 Task: Add Sprouts Fettuccine Durum Wheat Pasta to the cart.
Action: Mouse moved to (15, 60)
Screenshot: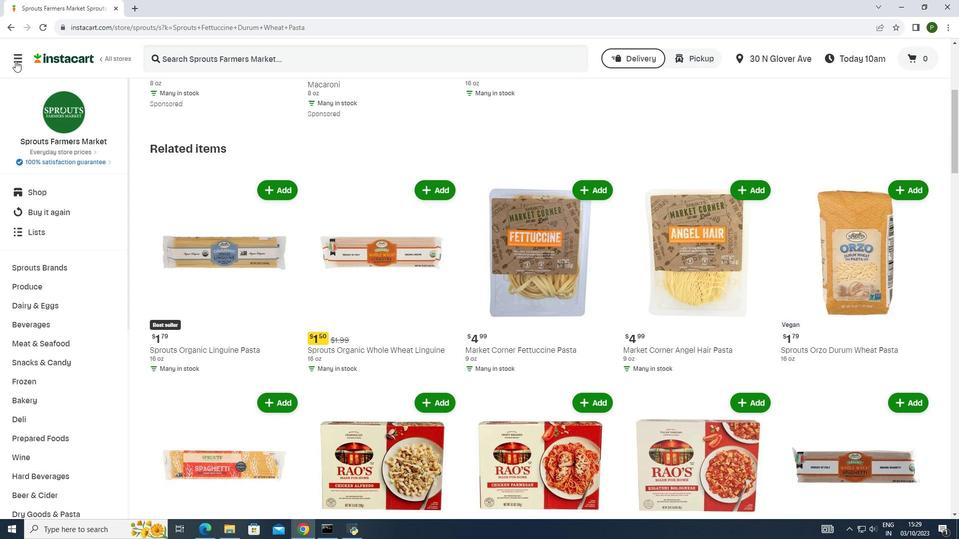 
Action: Mouse pressed left at (15, 60)
Screenshot: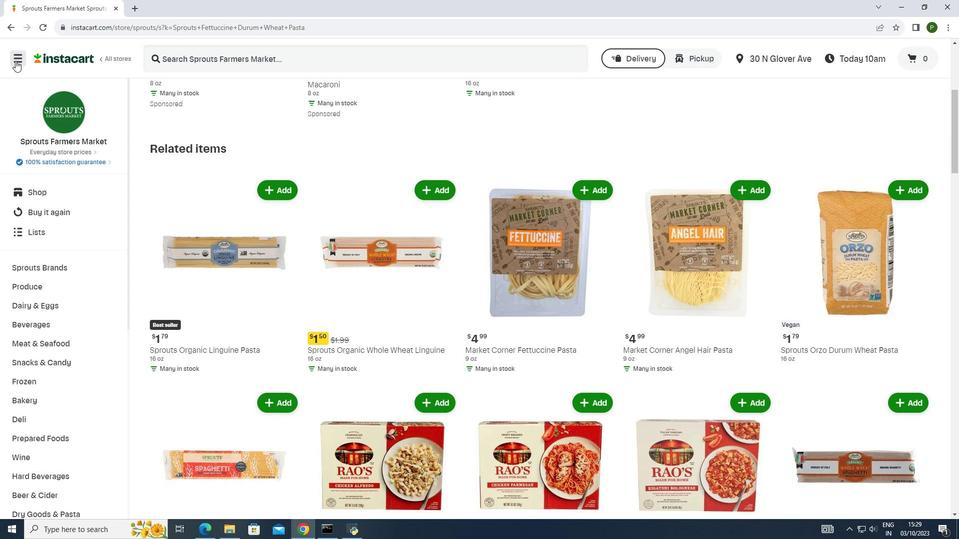
Action: Mouse moved to (33, 258)
Screenshot: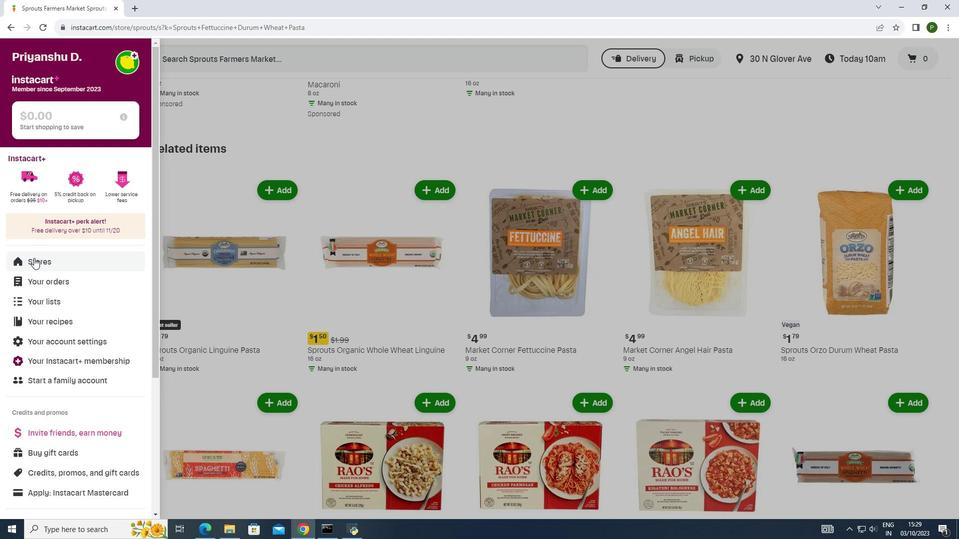 
Action: Mouse pressed left at (33, 258)
Screenshot: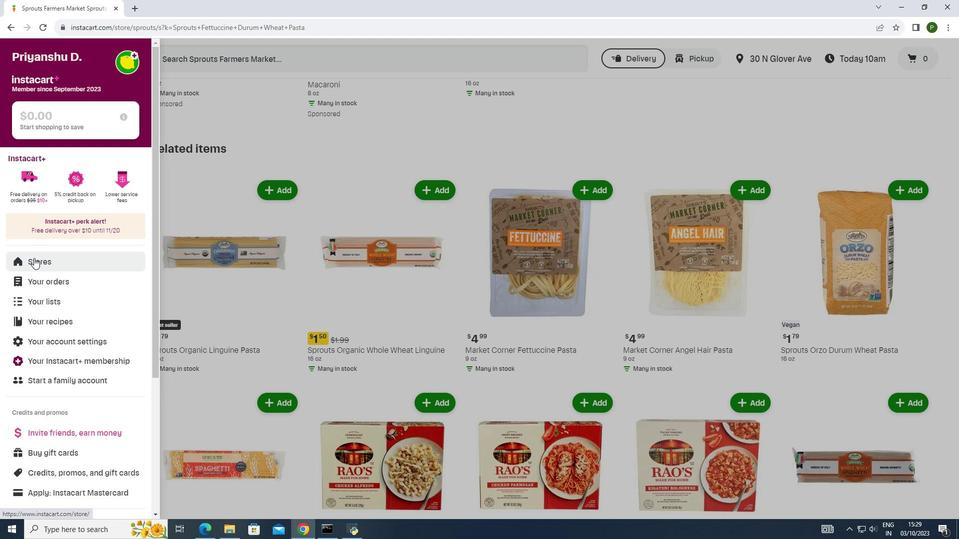 
Action: Mouse moved to (217, 101)
Screenshot: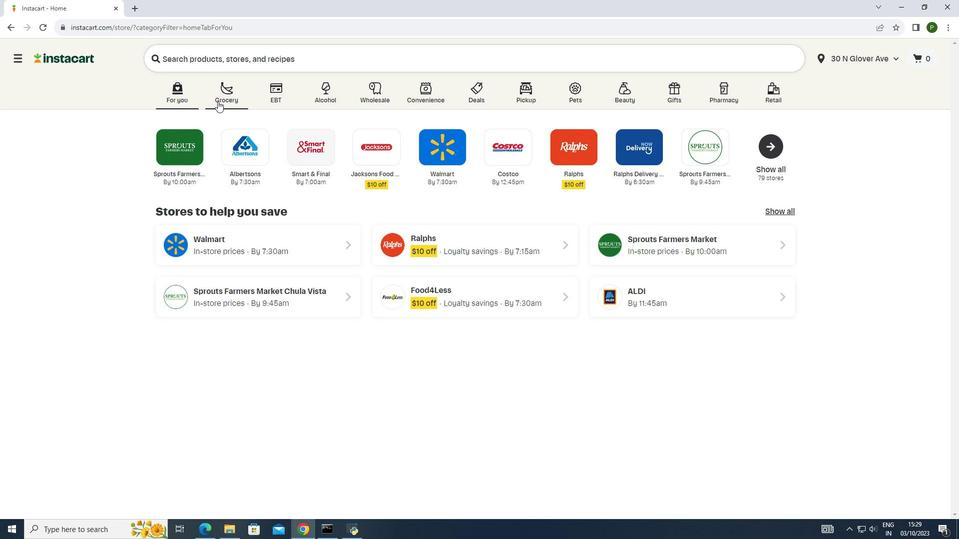 
Action: Mouse pressed left at (217, 101)
Screenshot: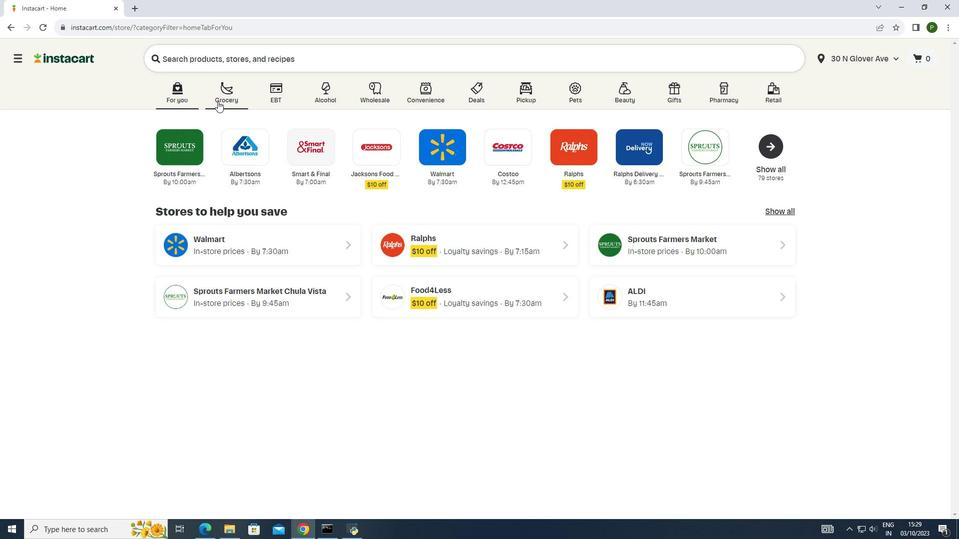 
Action: Mouse moved to (507, 154)
Screenshot: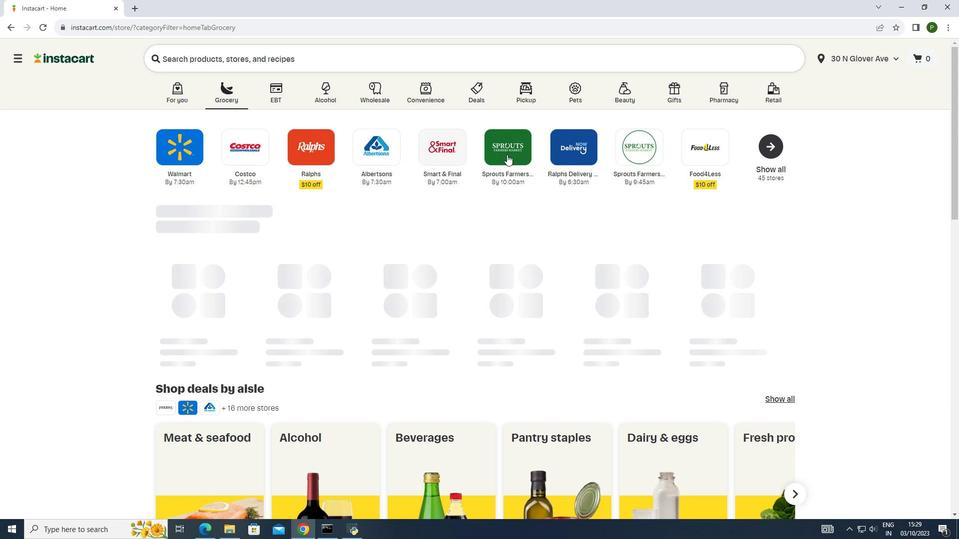 
Action: Mouse pressed left at (507, 154)
Screenshot: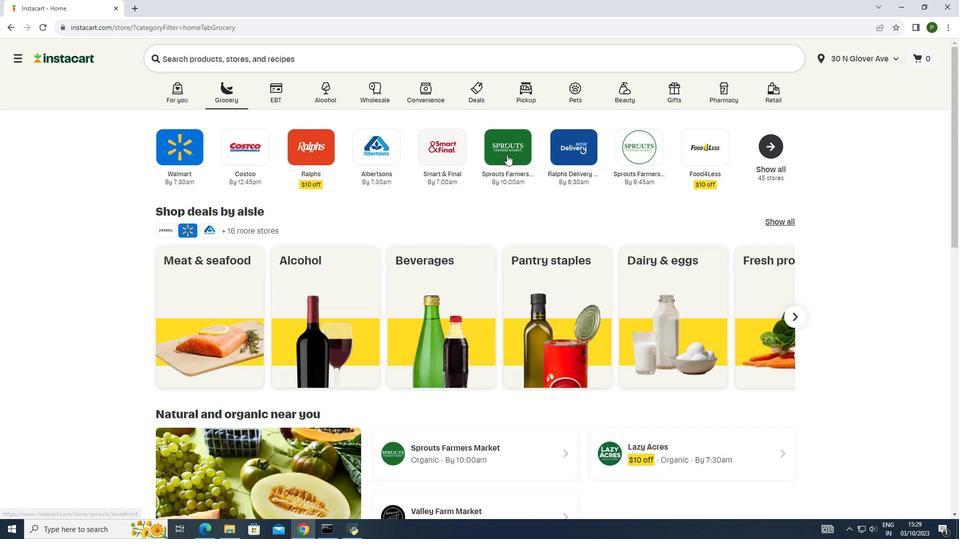 
Action: Mouse moved to (62, 270)
Screenshot: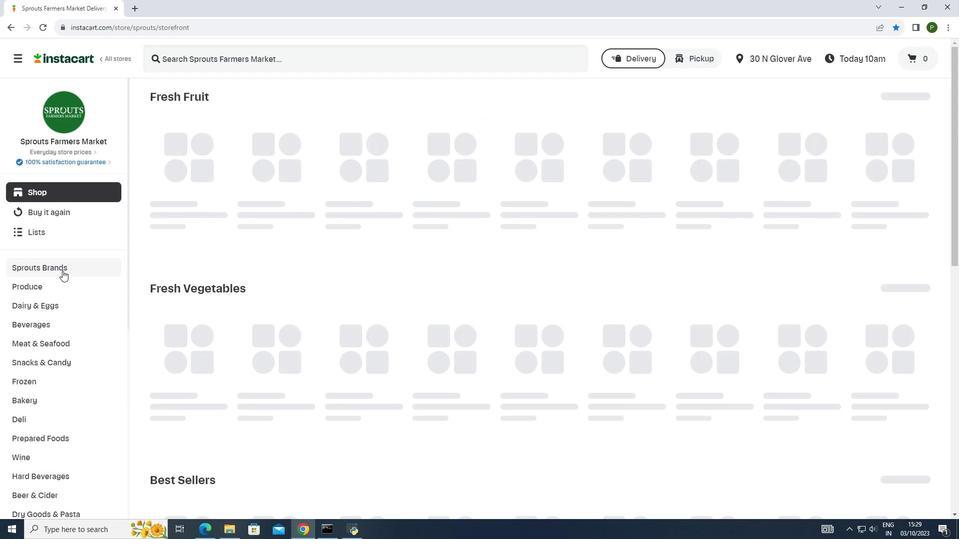 
Action: Mouse pressed left at (62, 270)
Screenshot: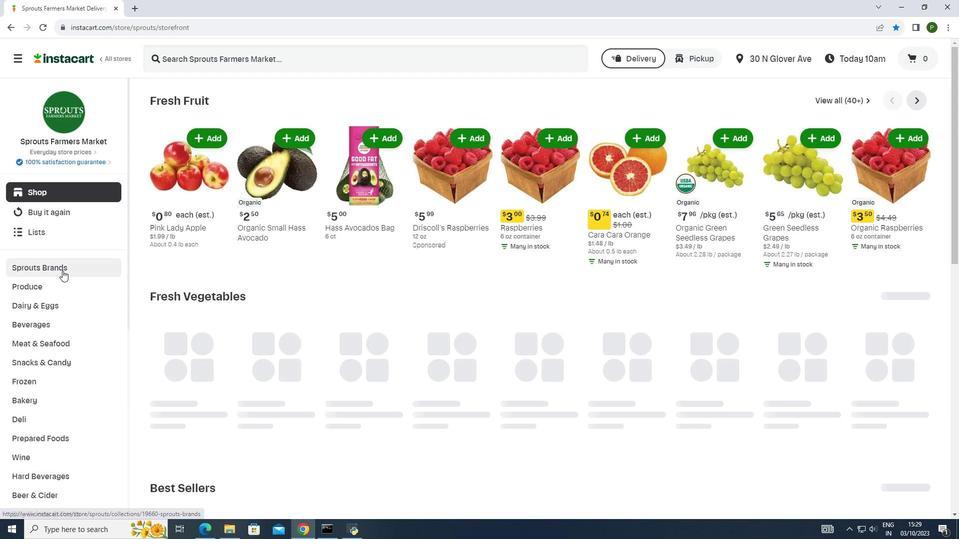
Action: Mouse moved to (53, 349)
Screenshot: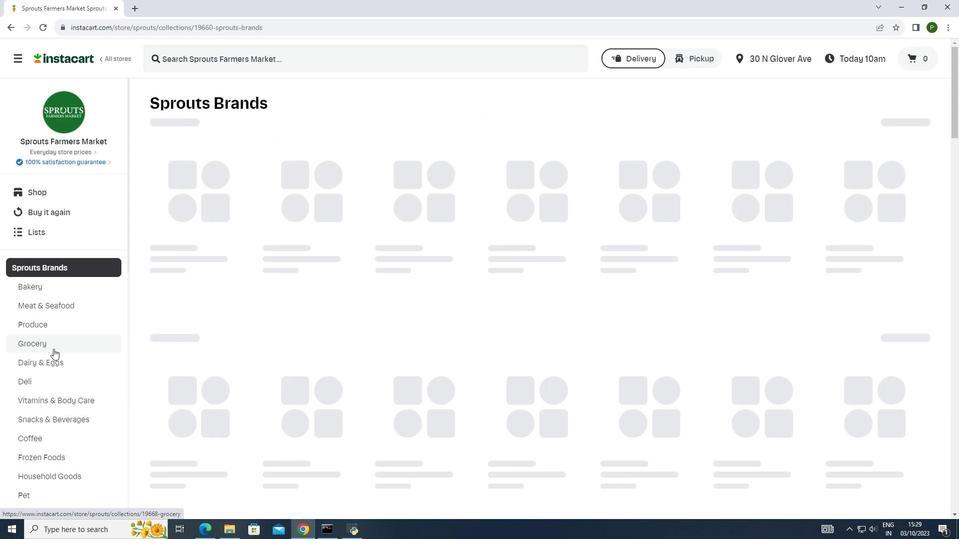 
Action: Mouse pressed left at (53, 349)
Screenshot: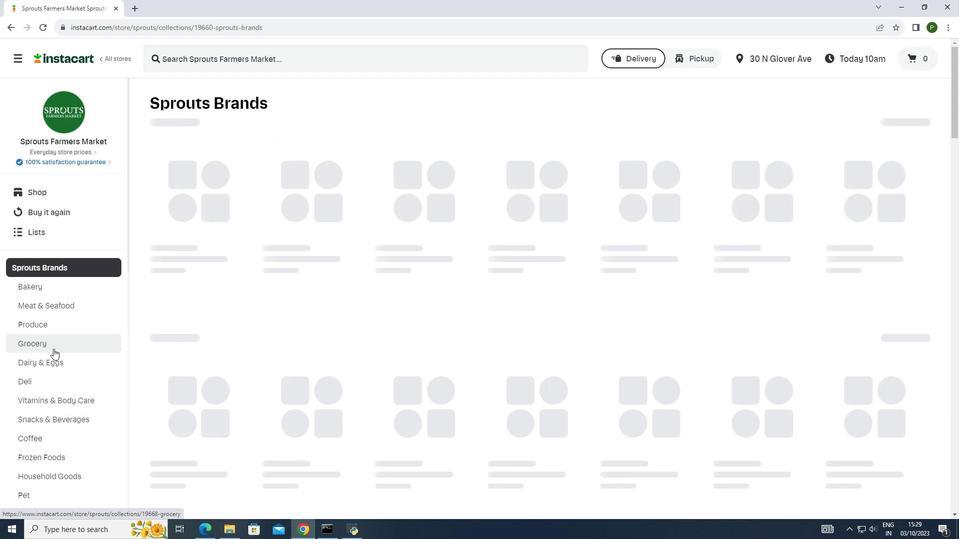 
Action: Mouse moved to (295, 230)
Screenshot: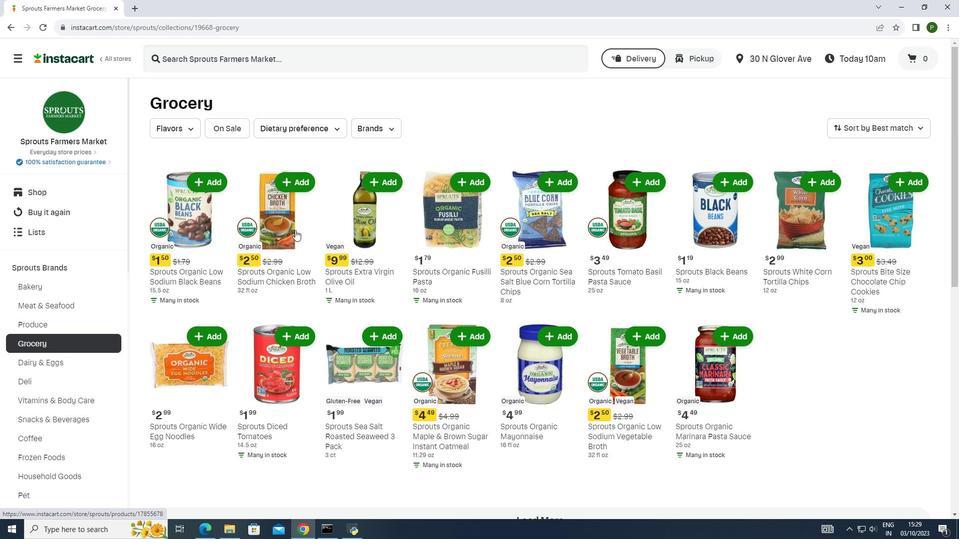 
Action: Mouse scrolled (295, 229) with delta (0, 0)
Screenshot: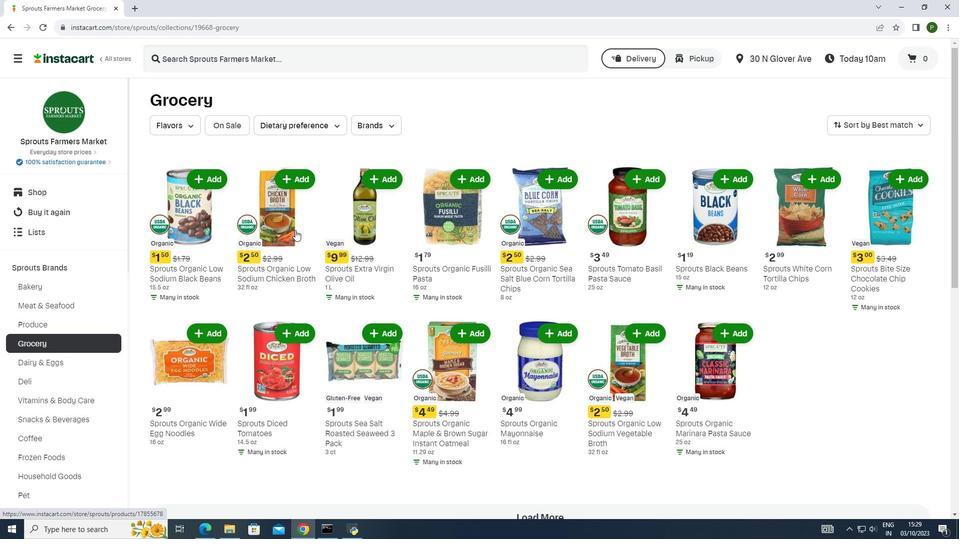 
Action: Mouse moved to (295, 230)
Screenshot: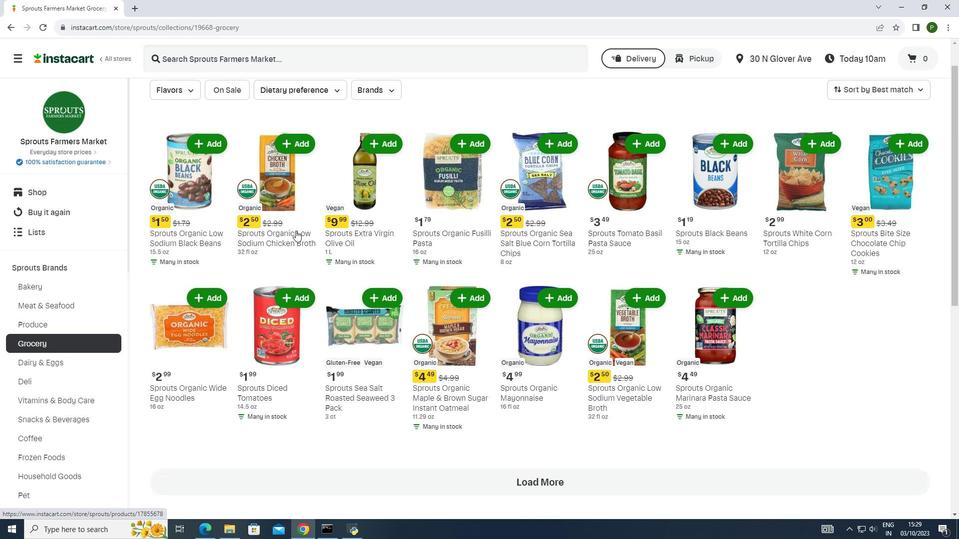 
Action: Mouse scrolled (295, 230) with delta (0, 0)
Screenshot: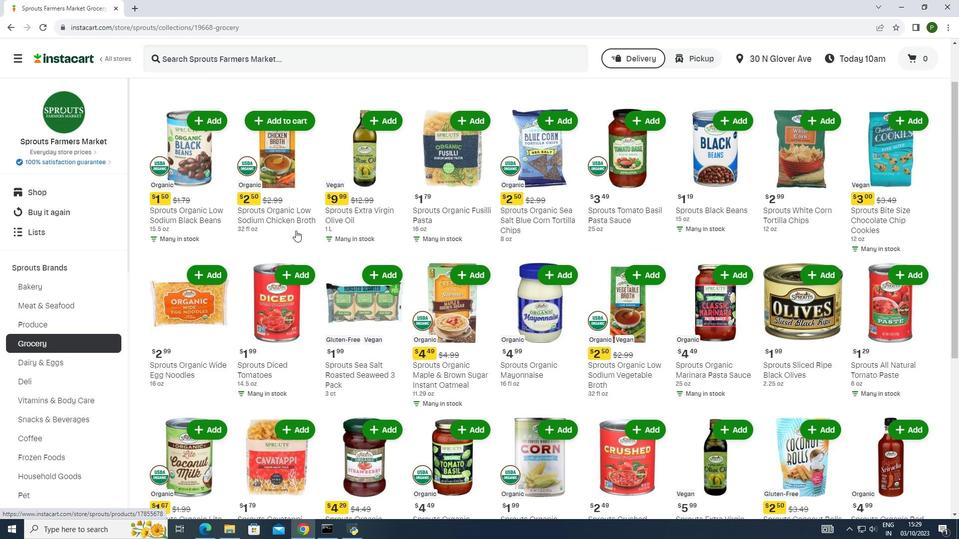 
Action: Mouse moved to (295, 232)
Screenshot: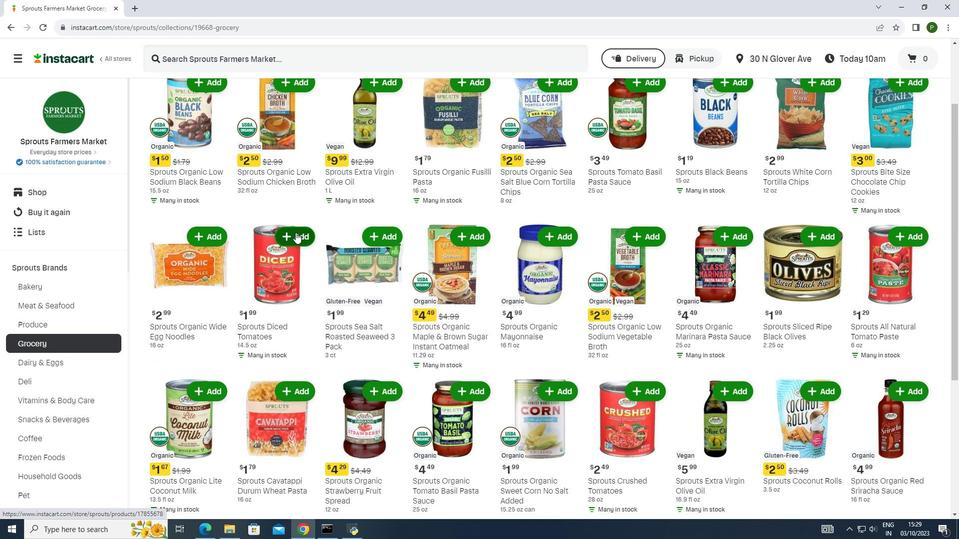 
Action: Mouse scrolled (295, 232) with delta (0, 0)
Screenshot: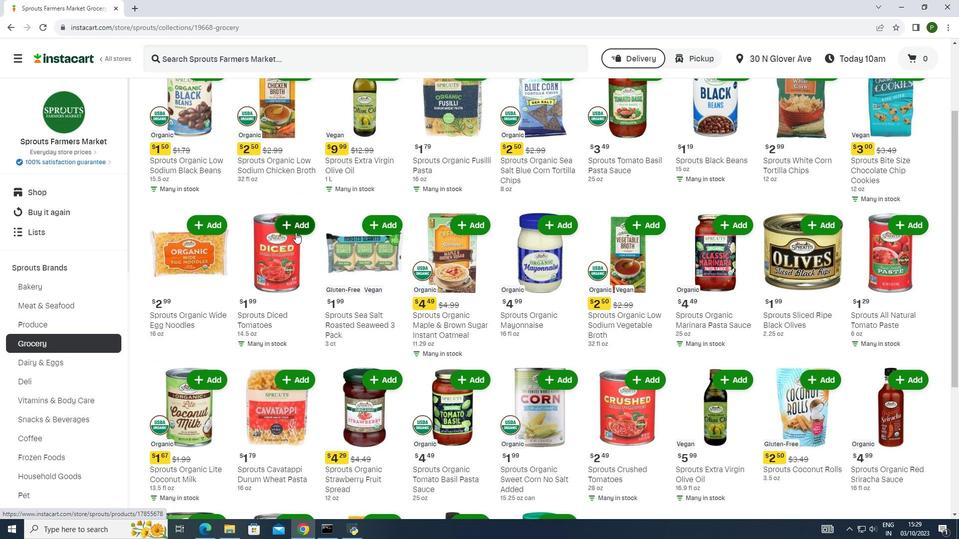 
Action: Mouse scrolled (295, 232) with delta (0, 0)
Screenshot: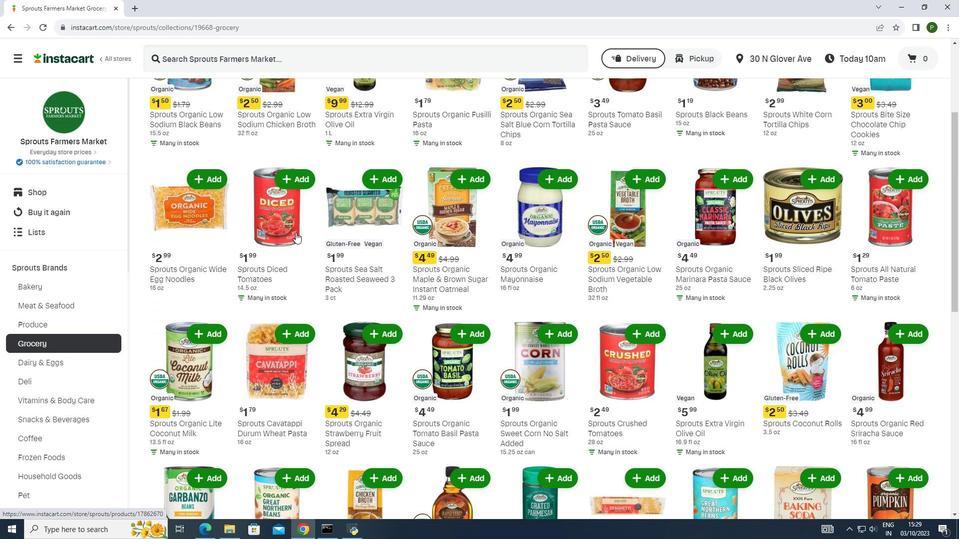 
Action: Mouse scrolled (295, 232) with delta (0, 0)
Screenshot: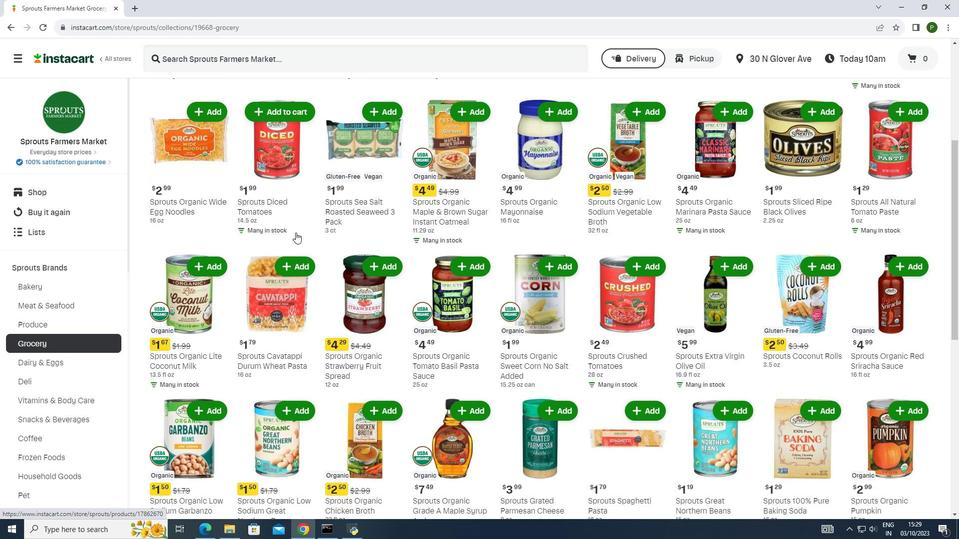 
Action: Mouse scrolled (295, 232) with delta (0, 0)
Screenshot: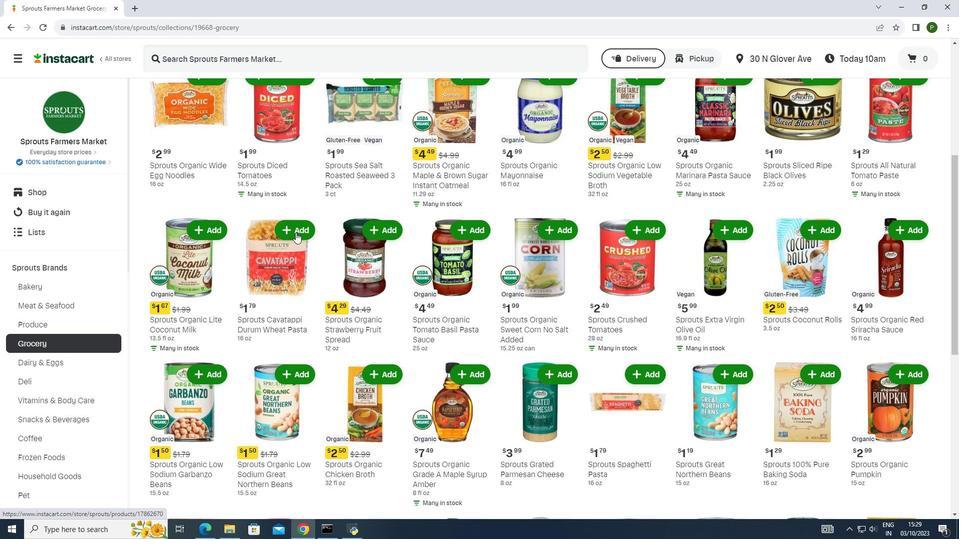 
Action: Mouse scrolled (295, 232) with delta (0, 0)
Screenshot: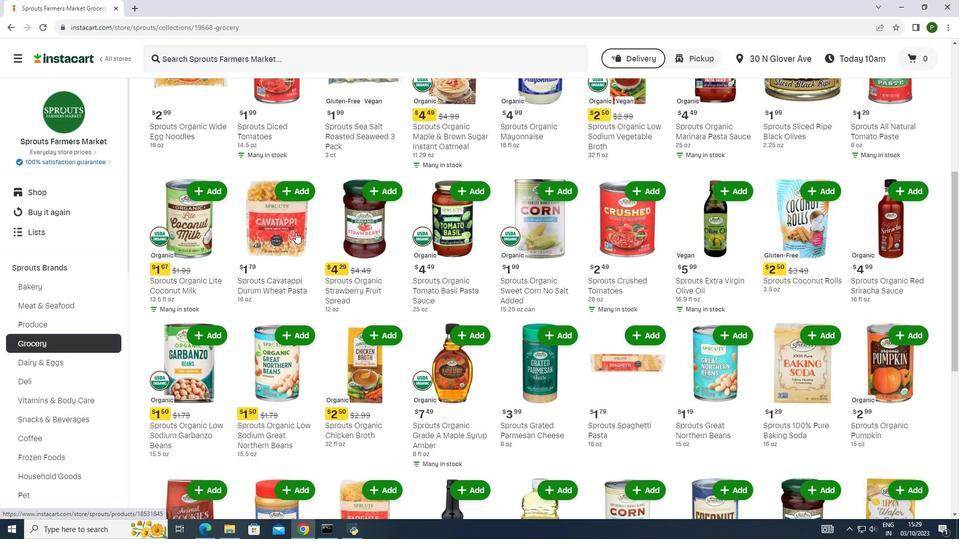 
Action: Mouse scrolled (295, 232) with delta (0, 0)
Screenshot: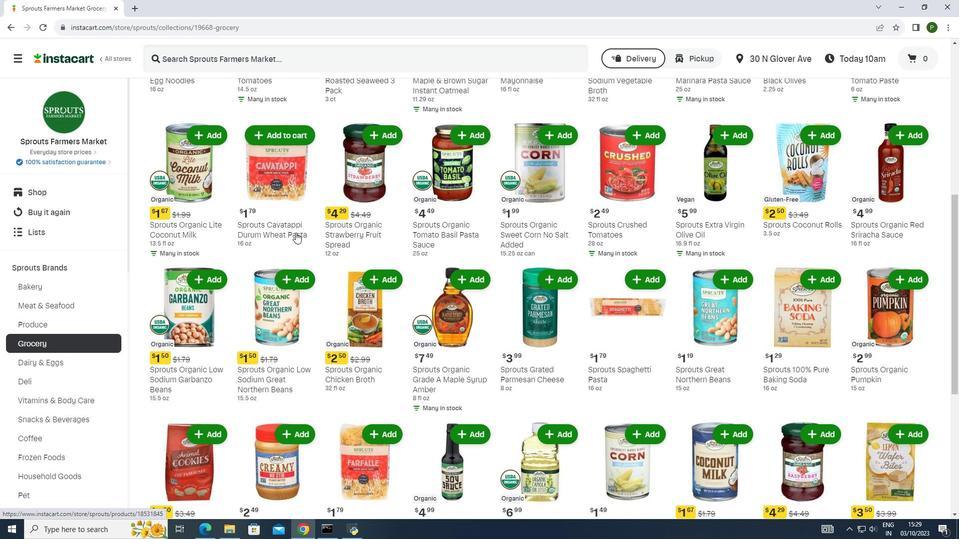 
Action: Mouse scrolled (295, 232) with delta (0, 0)
Screenshot: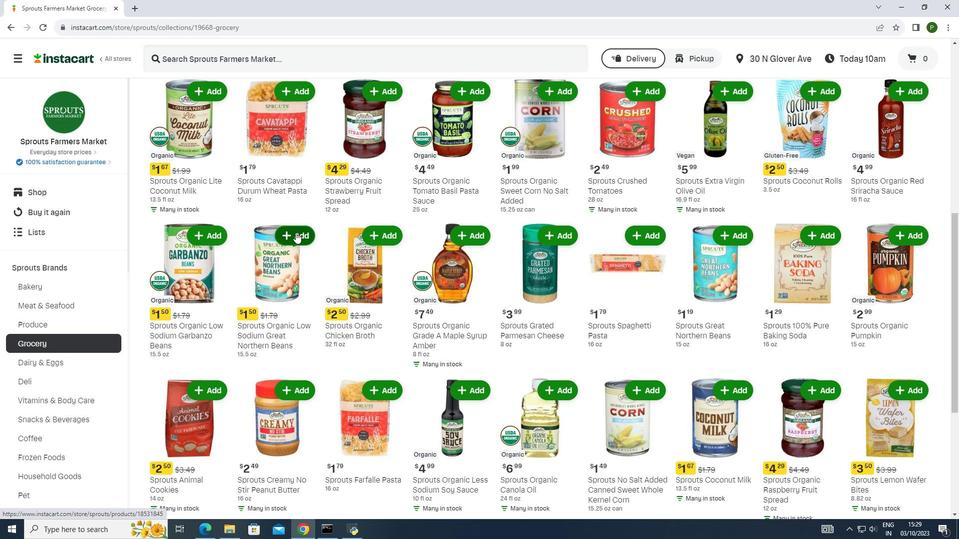 
Action: Mouse scrolled (295, 232) with delta (0, 0)
Screenshot: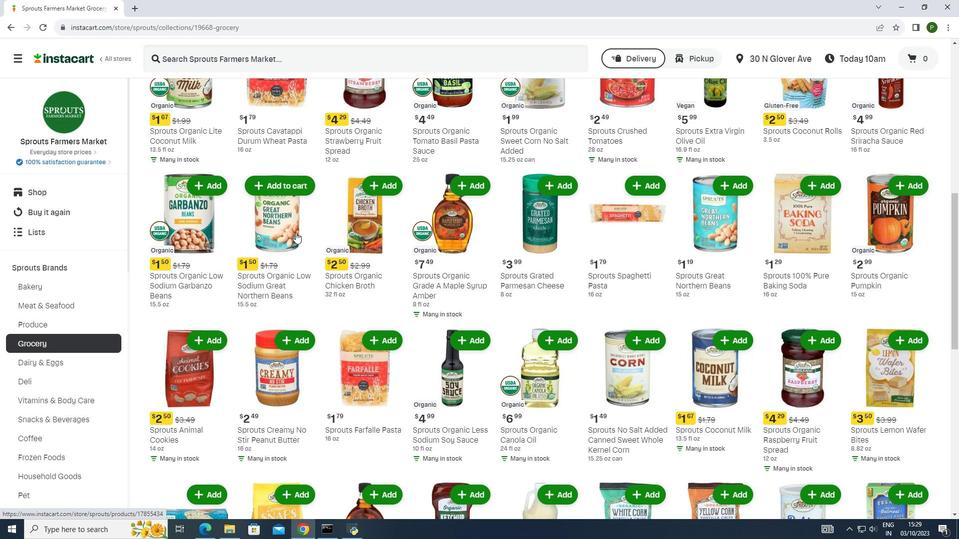 
Action: Mouse scrolled (295, 232) with delta (0, 0)
Screenshot: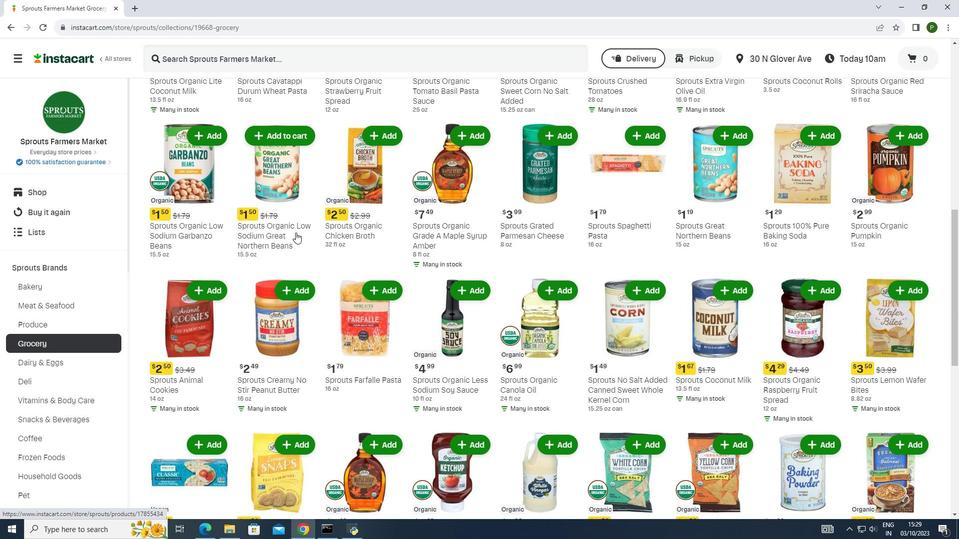 
Action: Mouse scrolled (295, 232) with delta (0, 0)
Screenshot: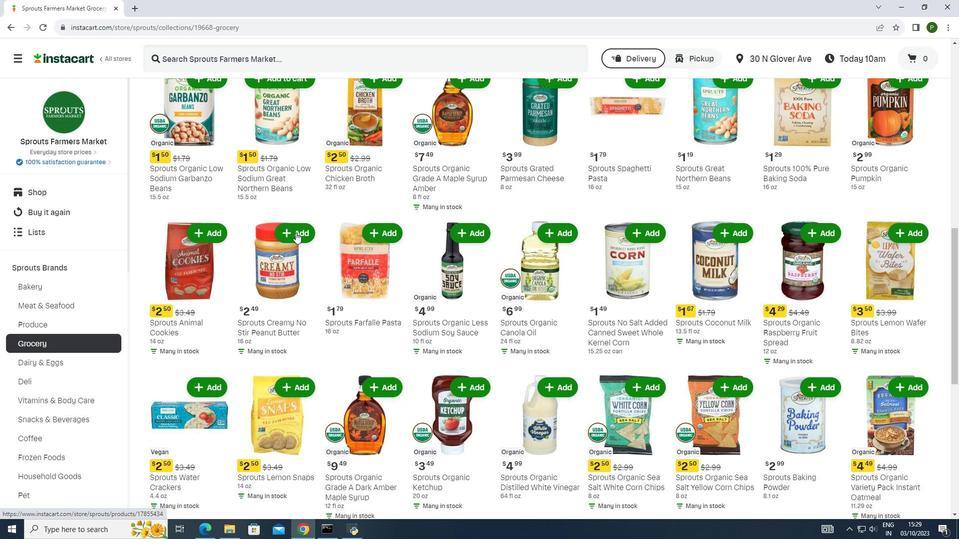 
Action: Mouse scrolled (295, 232) with delta (0, 0)
Screenshot: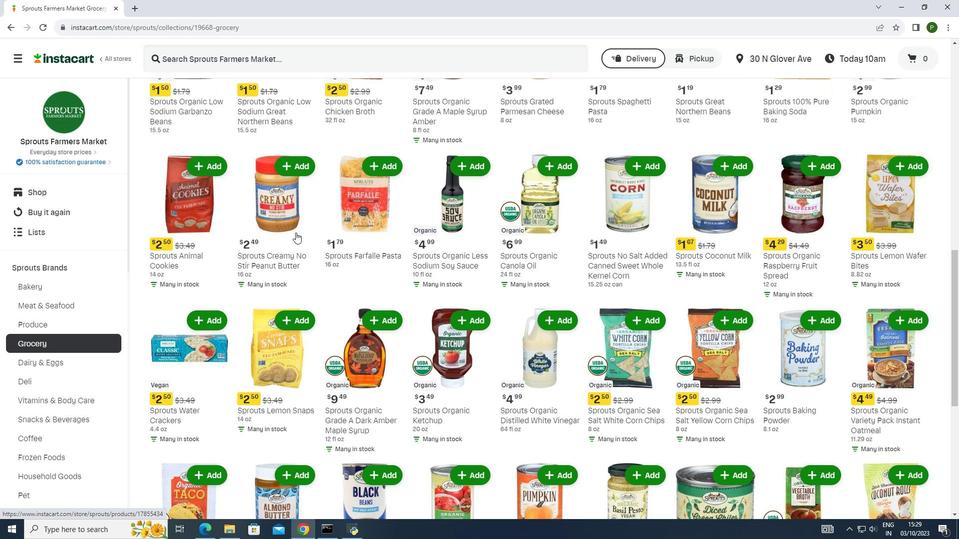 
Action: Mouse scrolled (295, 232) with delta (0, 0)
Screenshot: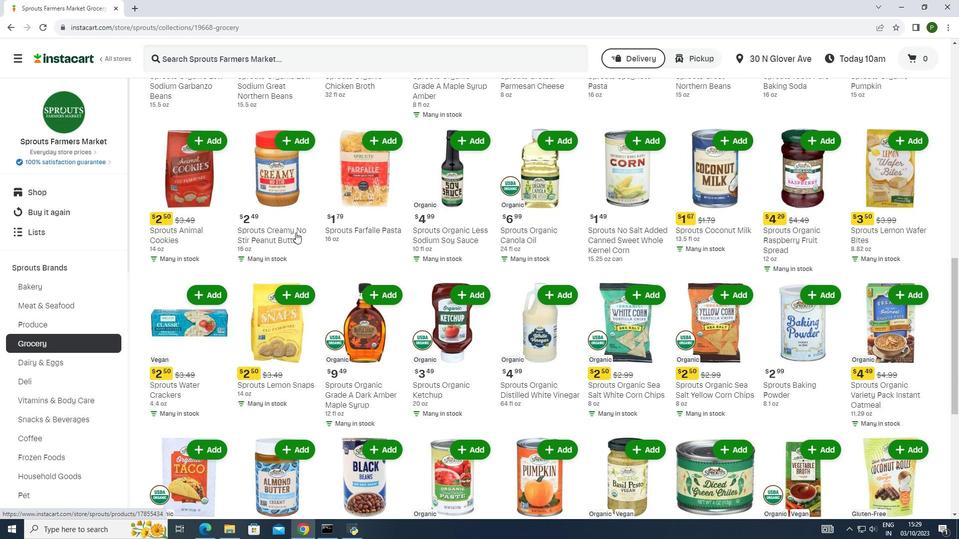 
Action: Mouse scrolled (295, 232) with delta (0, 0)
Screenshot: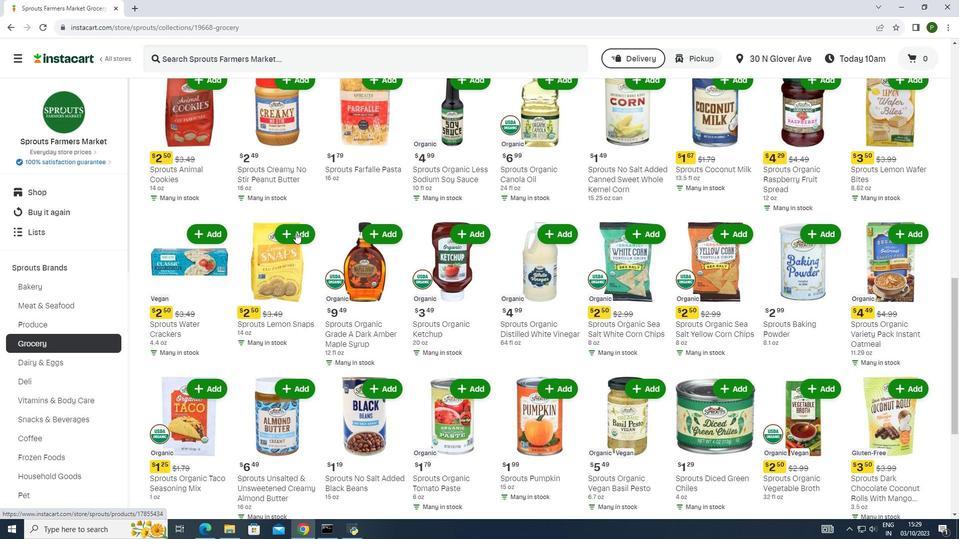 
Action: Mouse scrolled (295, 232) with delta (0, 0)
Screenshot: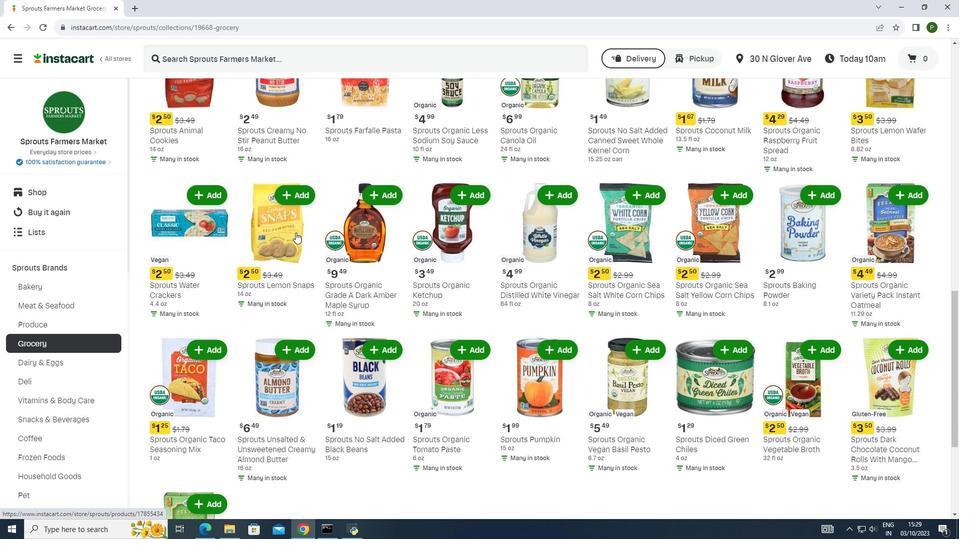 
Action: Mouse scrolled (295, 232) with delta (0, 0)
Screenshot: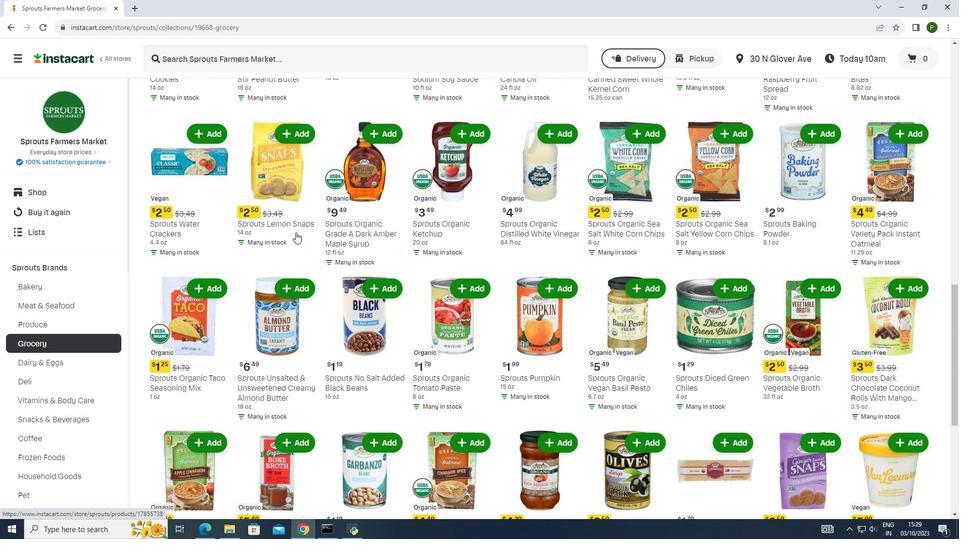 
Action: Mouse scrolled (295, 232) with delta (0, 0)
Screenshot: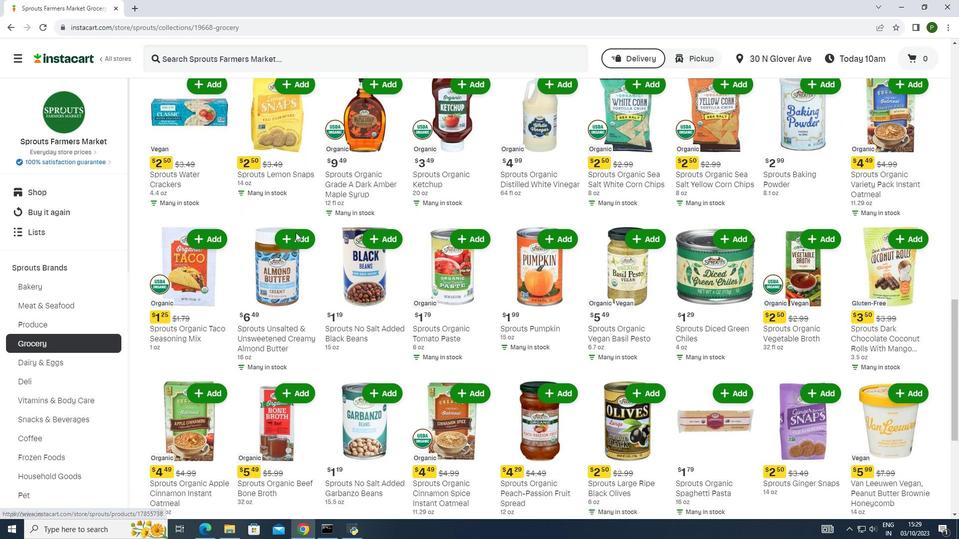 
Action: Mouse scrolled (295, 232) with delta (0, 0)
Screenshot: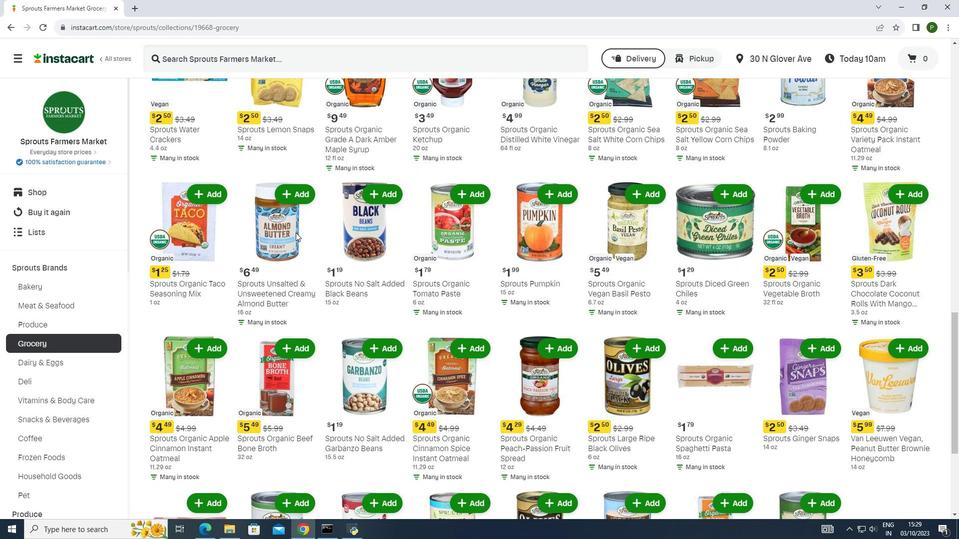 
Action: Mouse scrolled (295, 232) with delta (0, 0)
Screenshot: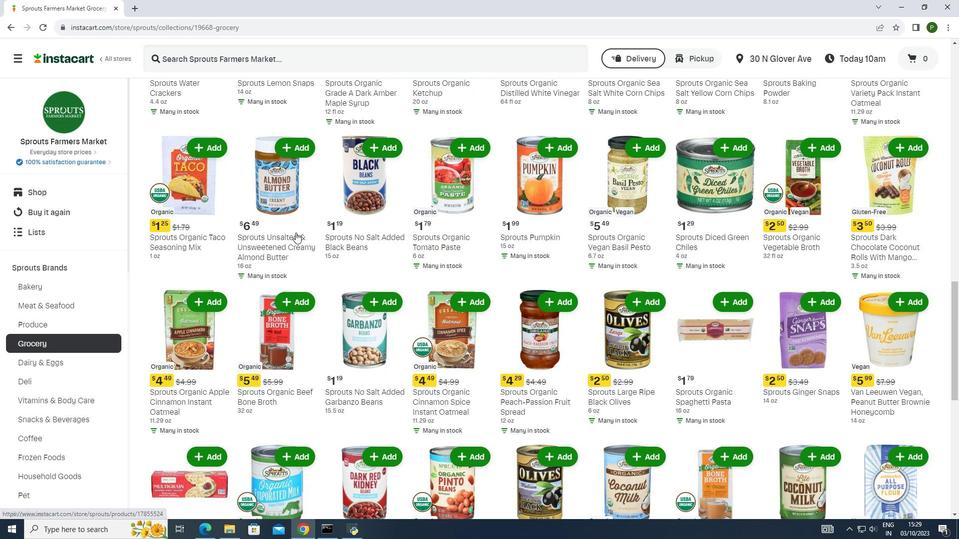 
Action: Mouse scrolled (295, 232) with delta (0, 0)
Screenshot: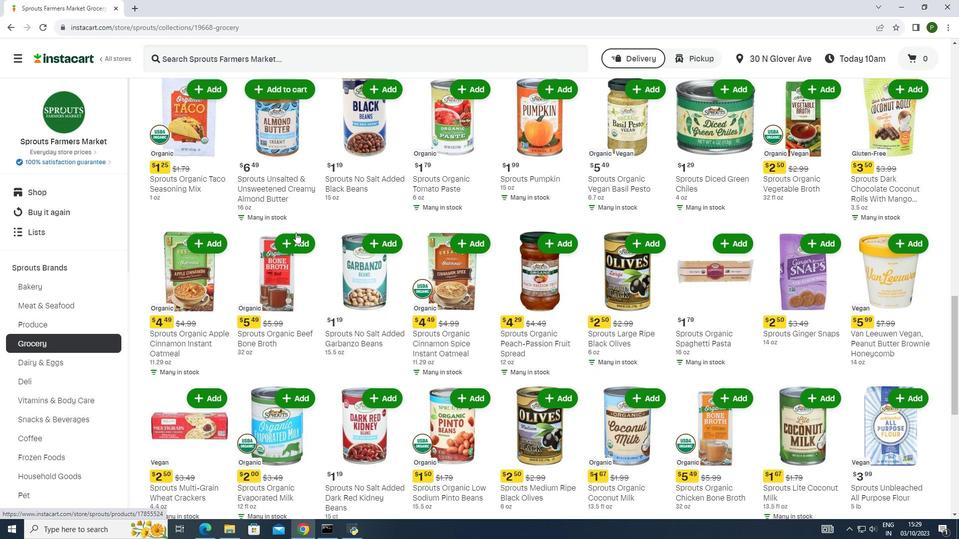 
Action: Mouse scrolled (295, 232) with delta (0, 0)
Screenshot: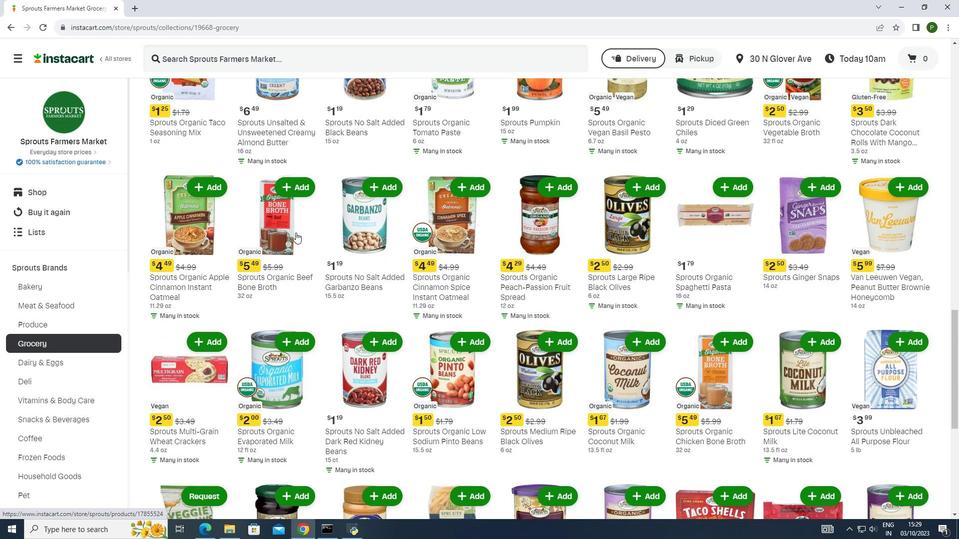 
Action: Mouse scrolled (295, 232) with delta (0, 0)
Screenshot: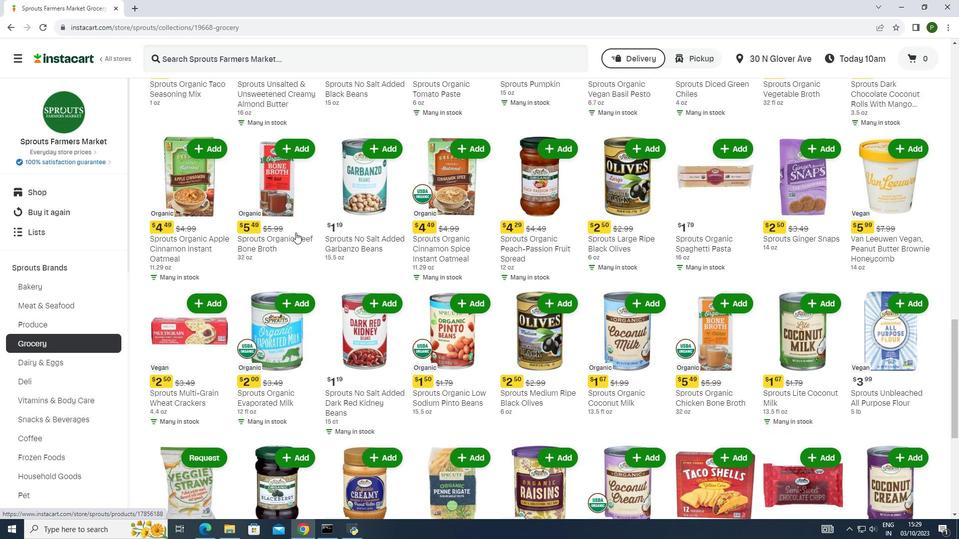 
Action: Mouse scrolled (295, 232) with delta (0, 0)
Screenshot: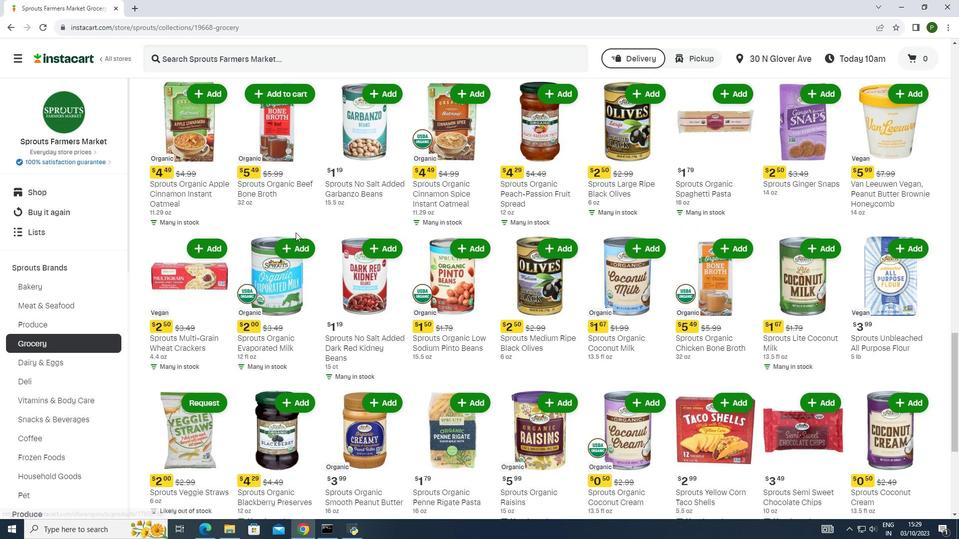 
Action: Mouse scrolled (295, 232) with delta (0, 0)
Screenshot: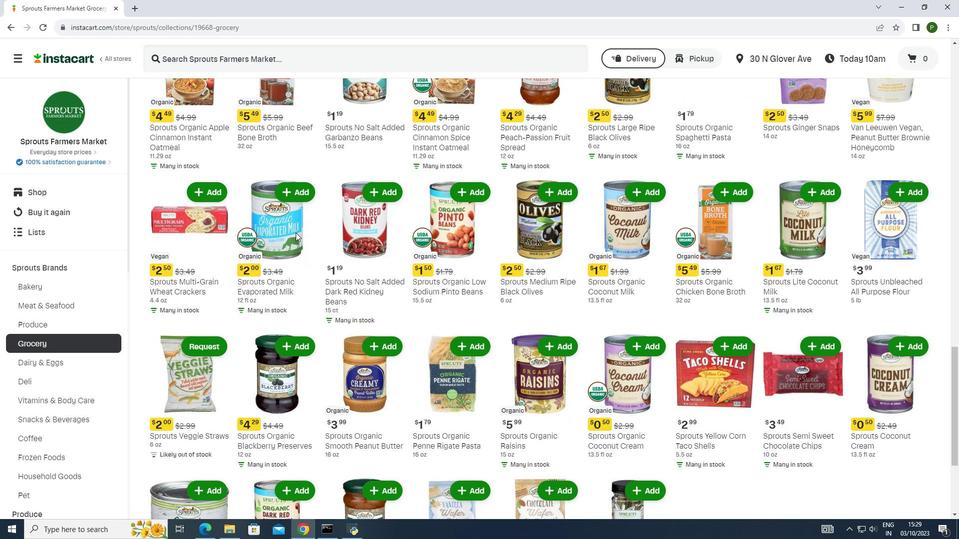 
Action: Mouse scrolled (295, 232) with delta (0, 0)
Screenshot: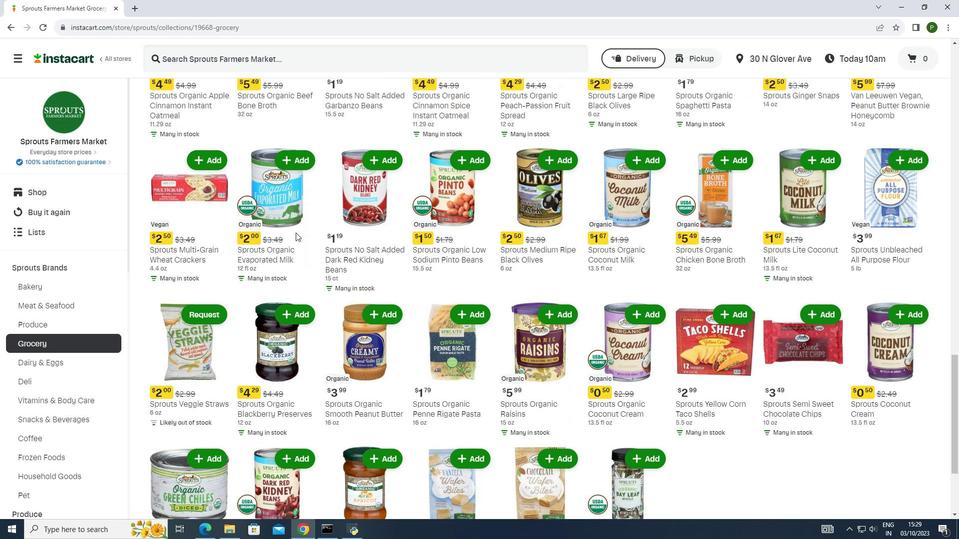 
Action: Mouse scrolled (295, 233) with delta (0, 0)
Screenshot: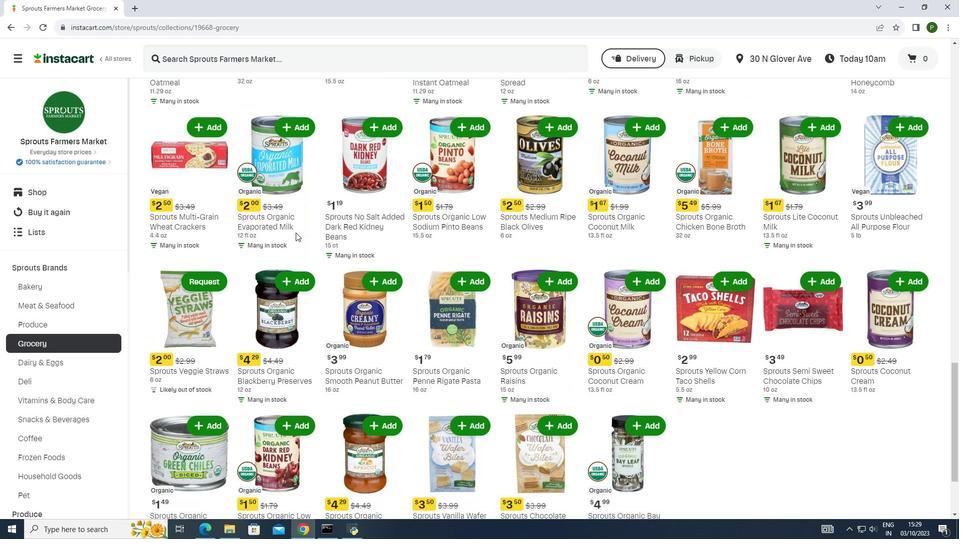 
Action: Mouse scrolled (295, 232) with delta (0, 0)
Screenshot: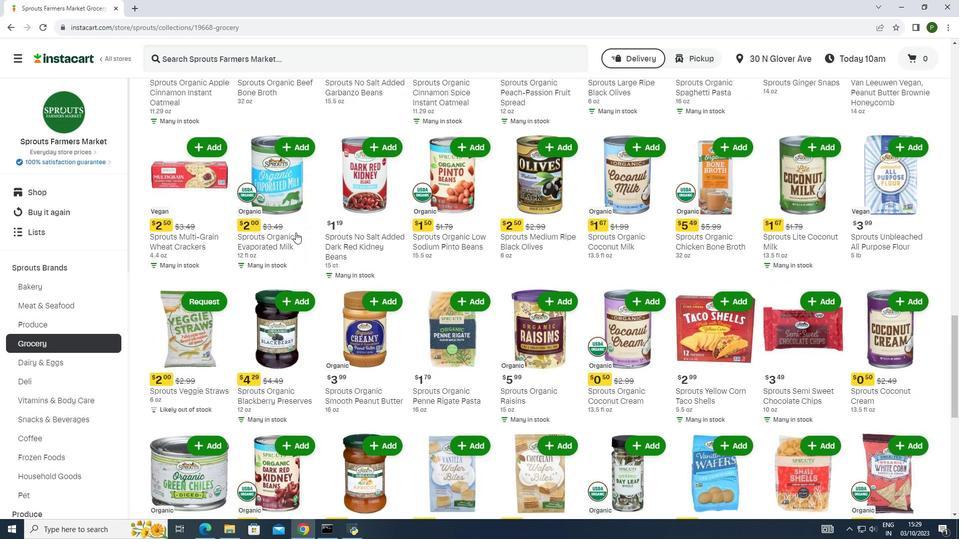 
Action: Mouse scrolled (295, 232) with delta (0, 0)
Screenshot: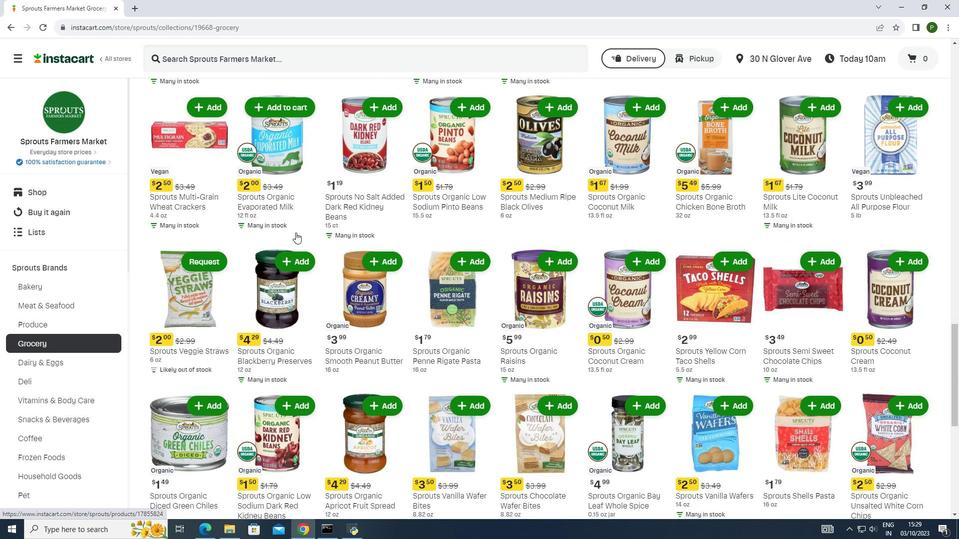 
Action: Mouse scrolled (295, 232) with delta (0, 0)
Screenshot: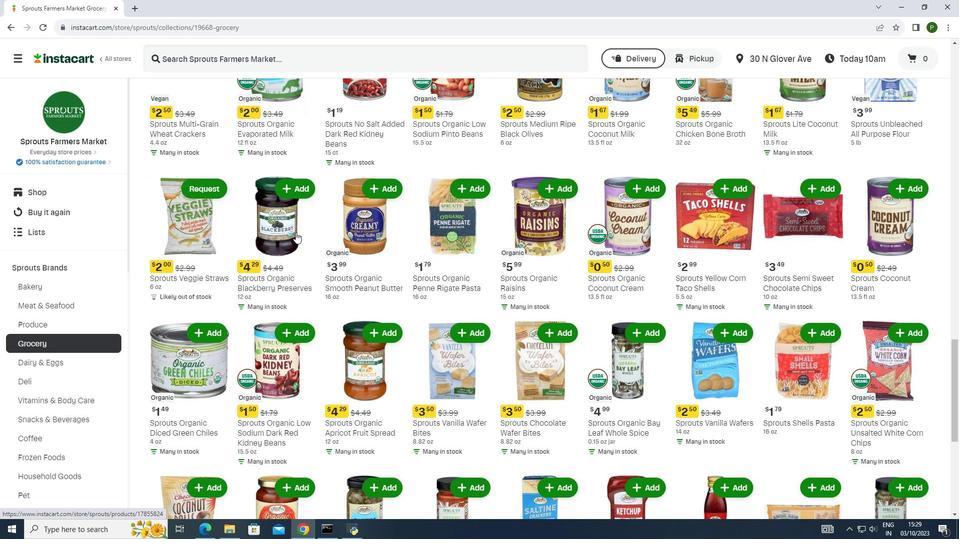 
Action: Mouse scrolled (295, 232) with delta (0, 0)
Screenshot: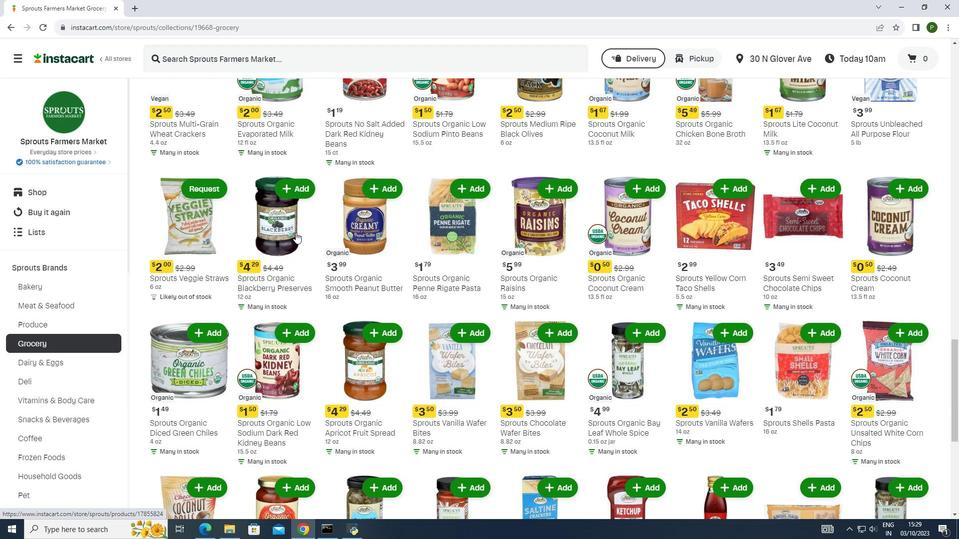 
Action: Mouse scrolled (295, 232) with delta (0, 0)
Screenshot: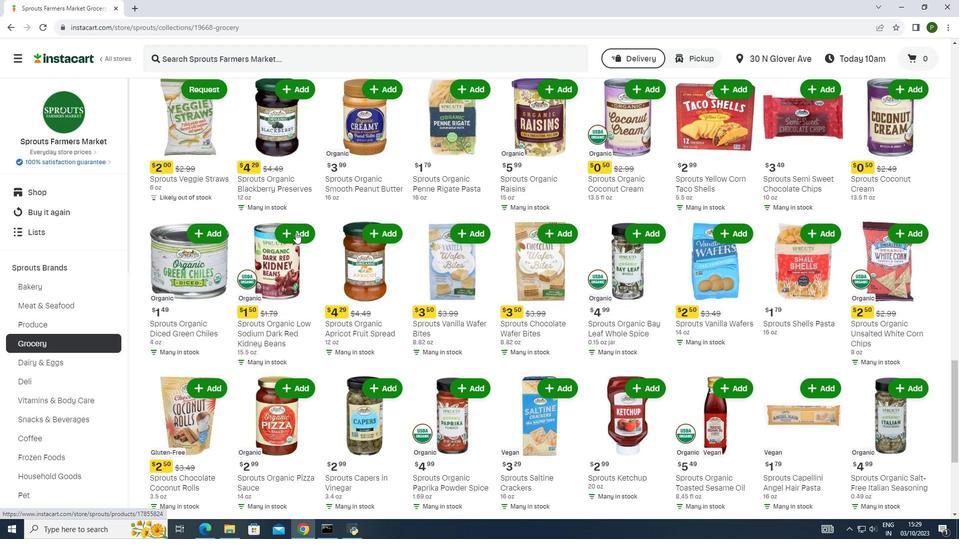 
Action: Mouse scrolled (295, 232) with delta (0, 0)
Screenshot: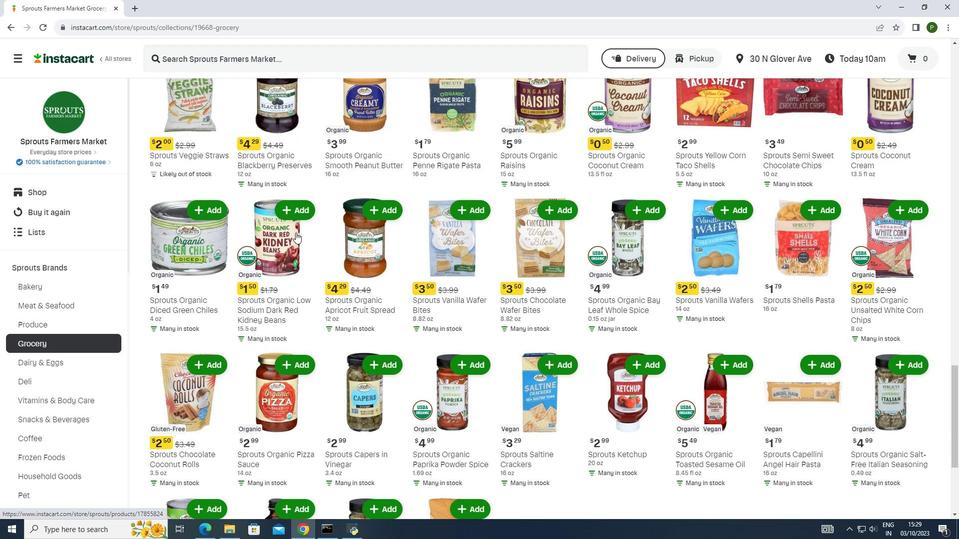 
Action: Mouse scrolled (295, 233) with delta (0, 0)
Screenshot: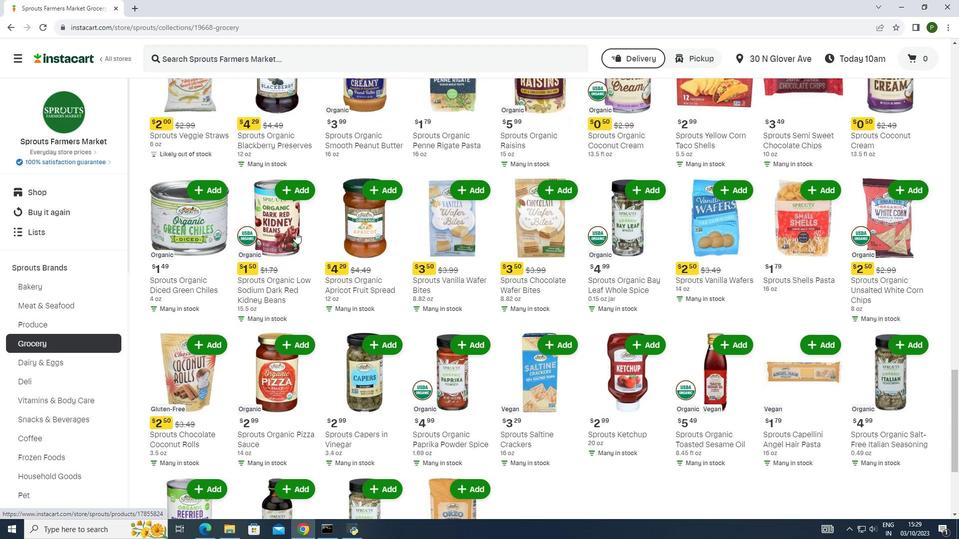 
Action: Mouse scrolled (295, 232) with delta (0, 0)
Screenshot: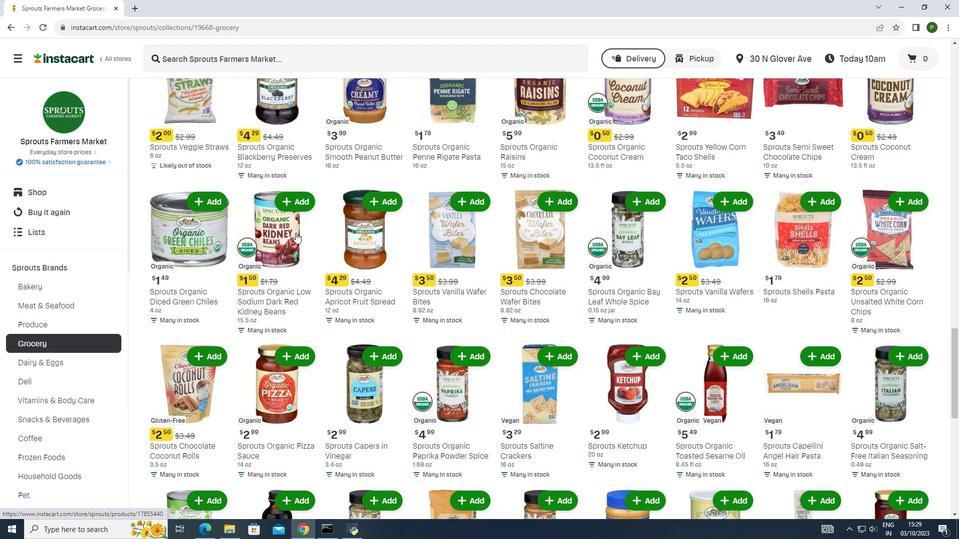 
Action: Mouse scrolled (295, 232) with delta (0, 0)
Screenshot: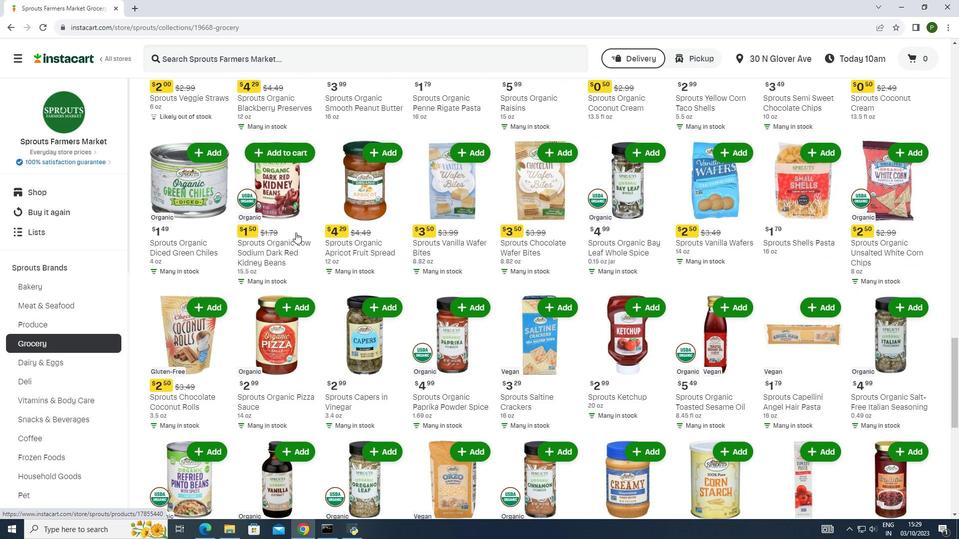 
Action: Mouse scrolled (295, 232) with delta (0, 0)
Screenshot: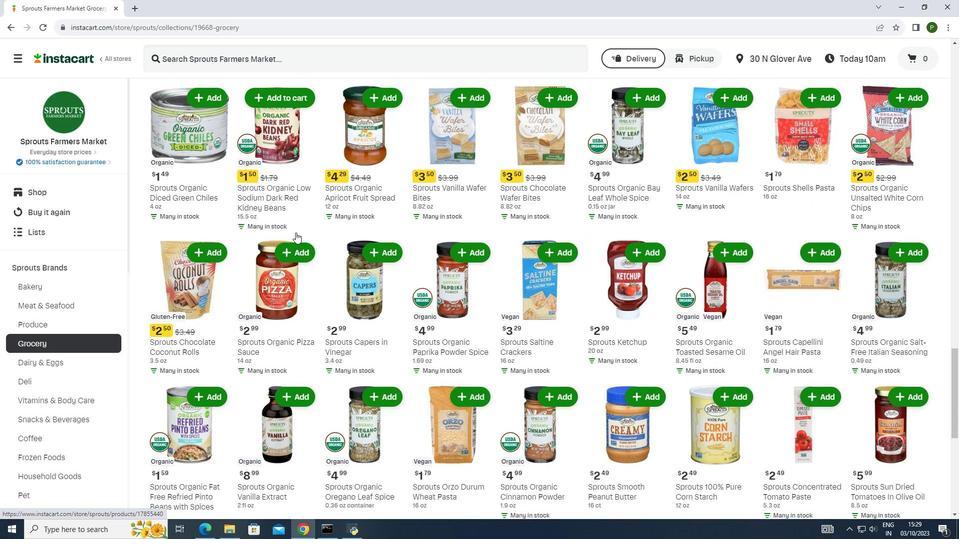 
Action: Mouse scrolled (295, 232) with delta (0, 0)
Screenshot: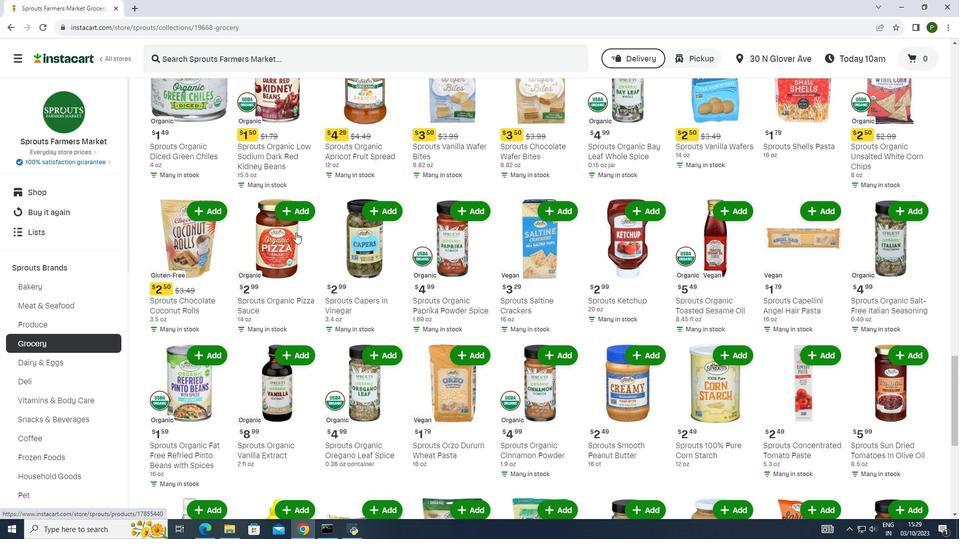 
Action: Mouse scrolled (295, 232) with delta (0, 0)
Screenshot: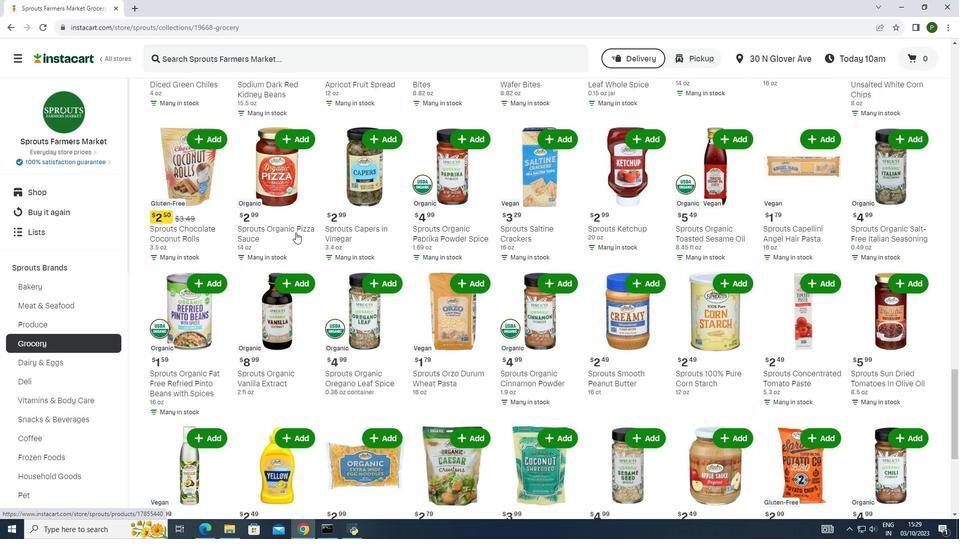 
Action: Mouse moved to (295, 232)
Screenshot: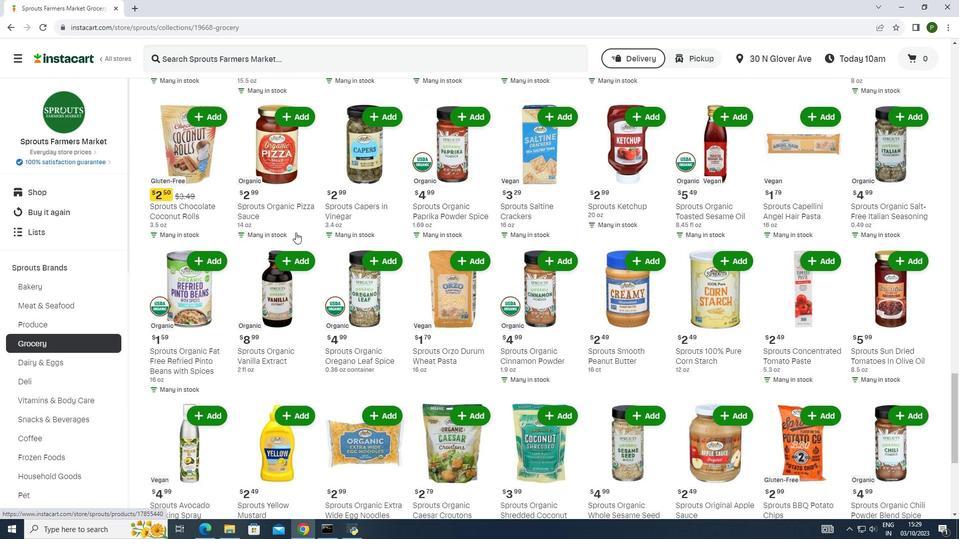 
Action: Mouse scrolled (295, 232) with delta (0, 0)
Screenshot: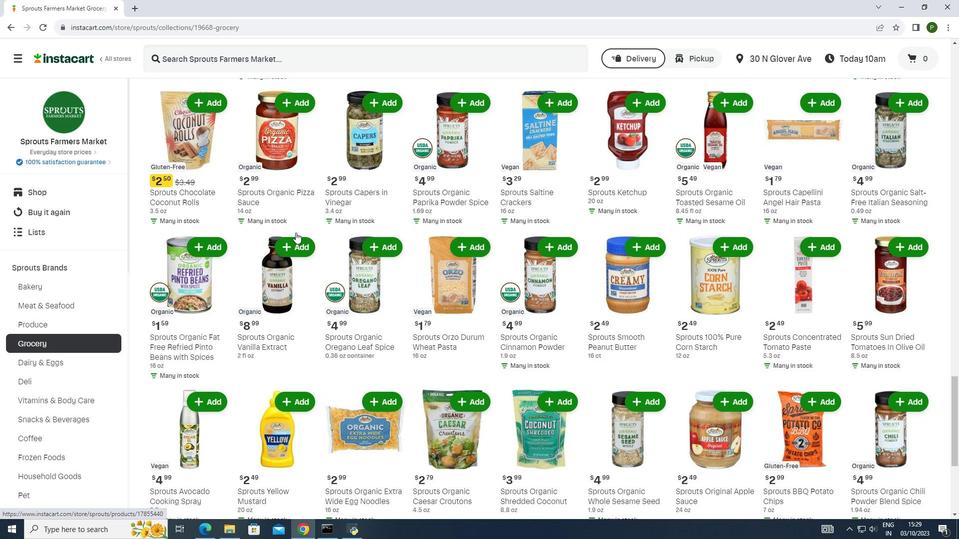 
Action: Mouse scrolled (295, 232) with delta (0, 0)
Screenshot: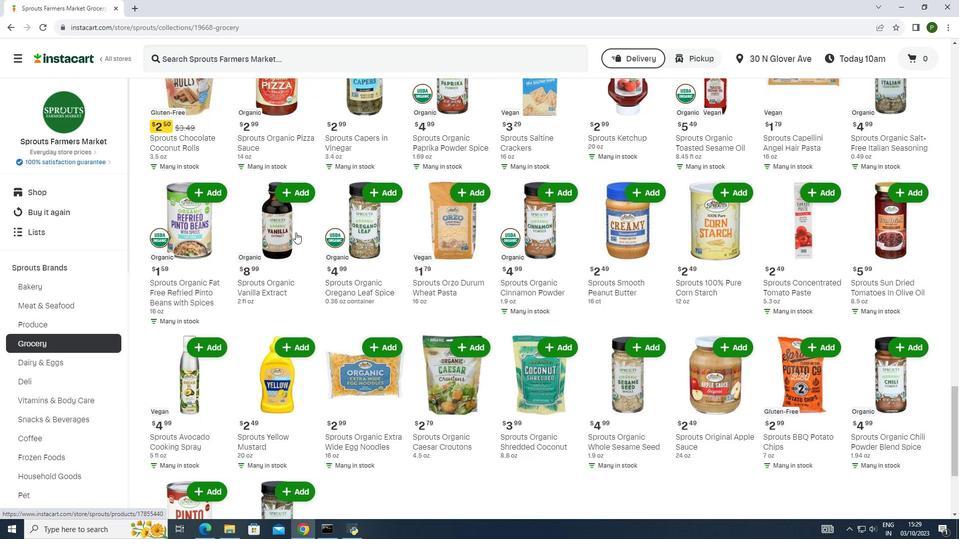 
Action: Mouse scrolled (295, 232) with delta (0, 0)
Screenshot: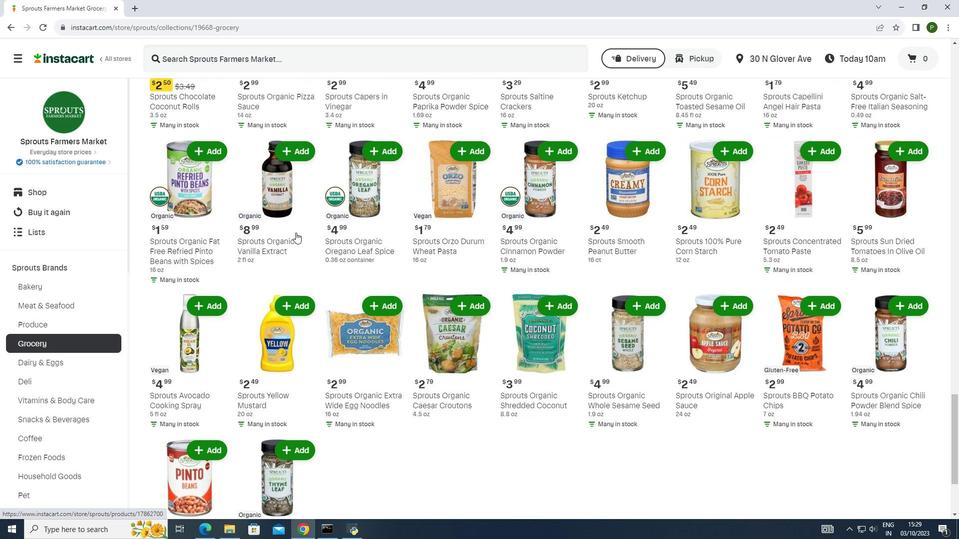 
Action: Mouse scrolled (295, 232) with delta (0, 0)
Screenshot: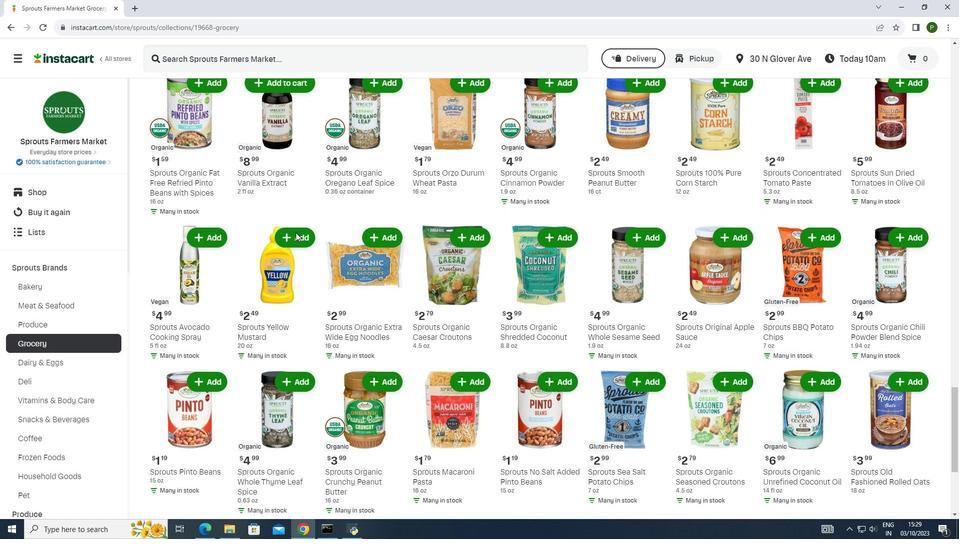 
Action: Mouse scrolled (295, 232) with delta (0, 0)
Screenshot: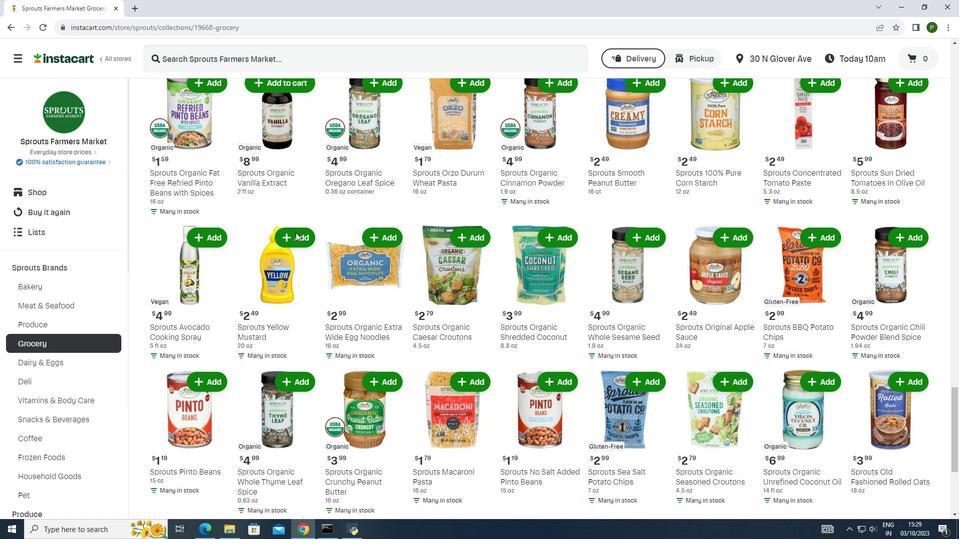 
Action: Mouse scrolled (295, 232) with delta (0, 0)
Screenshot: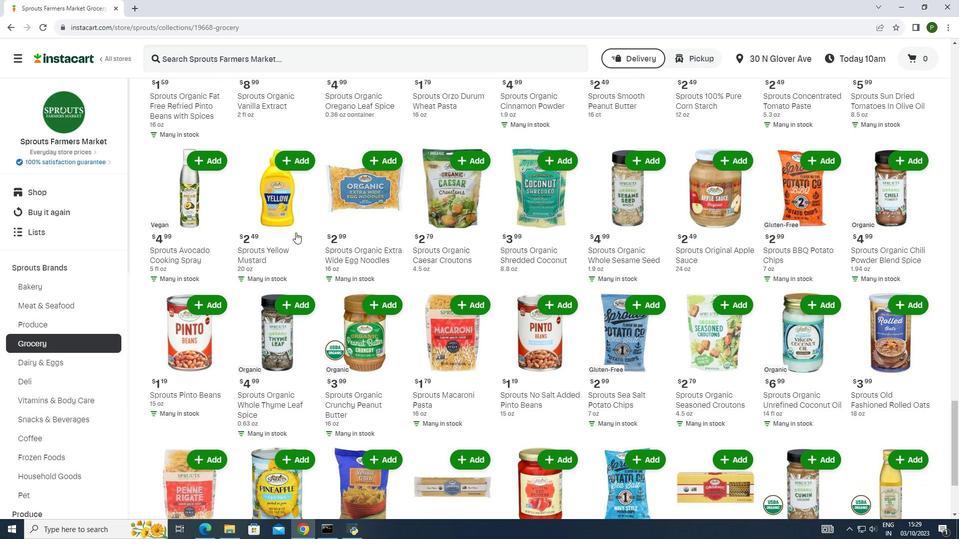 
Action: Mouse scrolled (295, 232) with delta (0, 0)
Screenshot: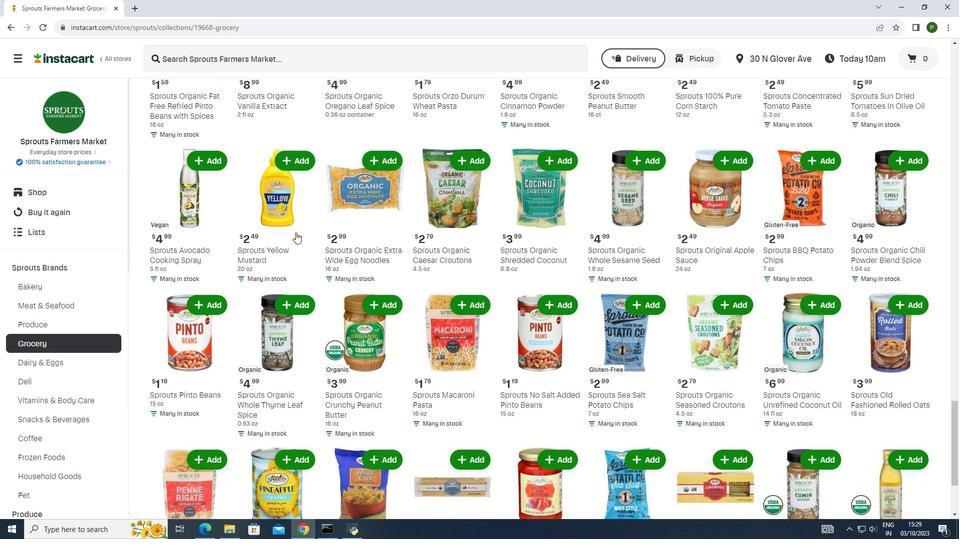 
Action: Mouse scrolled (295, 232) with delta (0, 0)
Screenshot: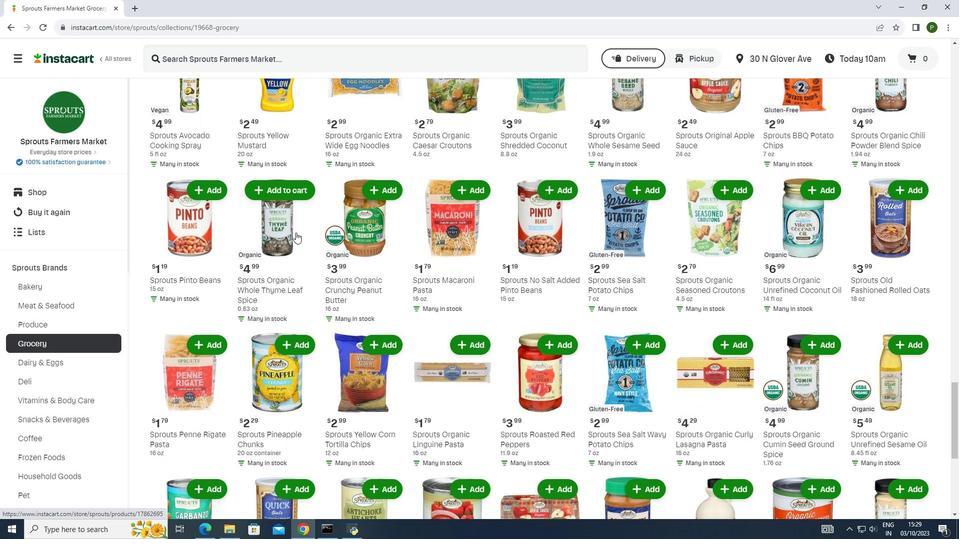 
Action: Mouse scrolled (295, 232) with delta (0, 0)
Screenshot: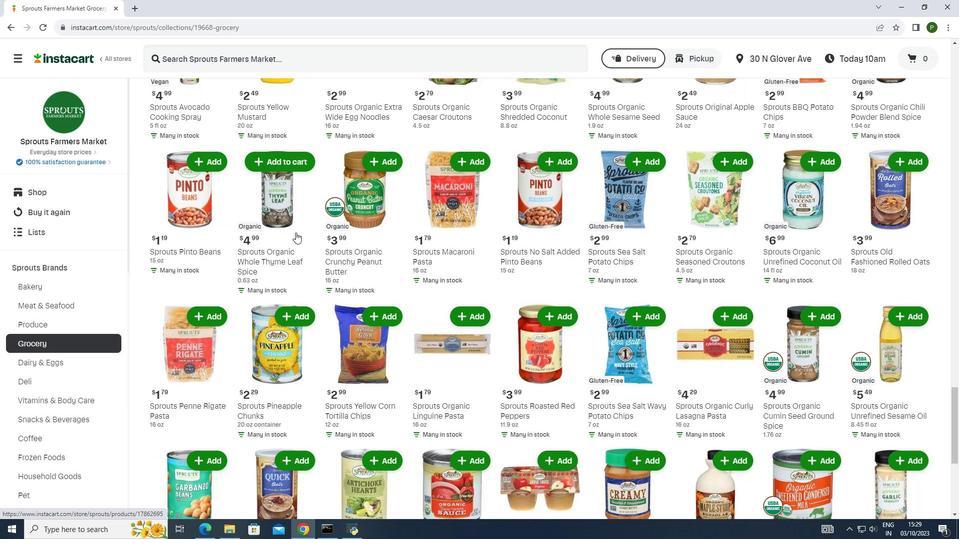 
Action: Mouse scrolled (295, 232) with delta (0, 0)
Screenshot: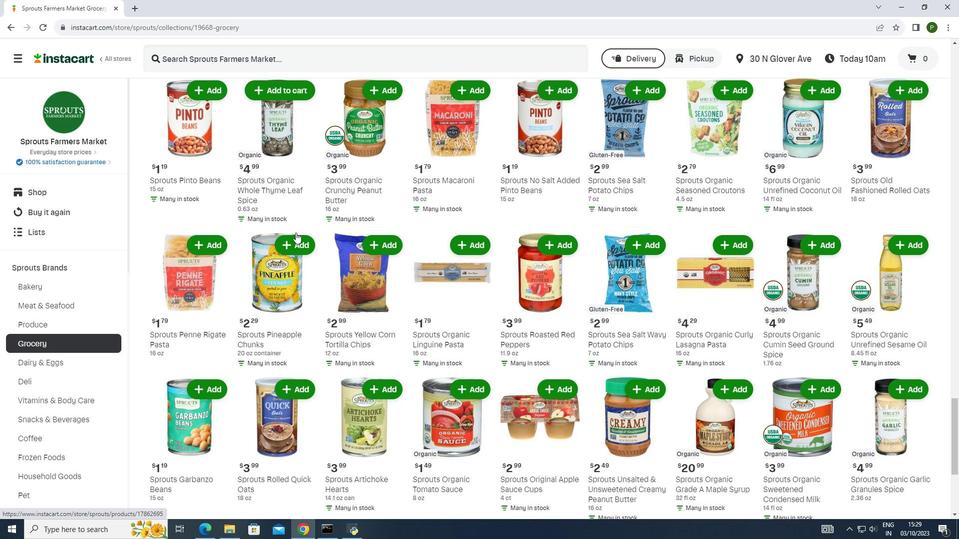 
Action: Mouse scrolled (295, 232) with delta (0, 0)
Screenshot: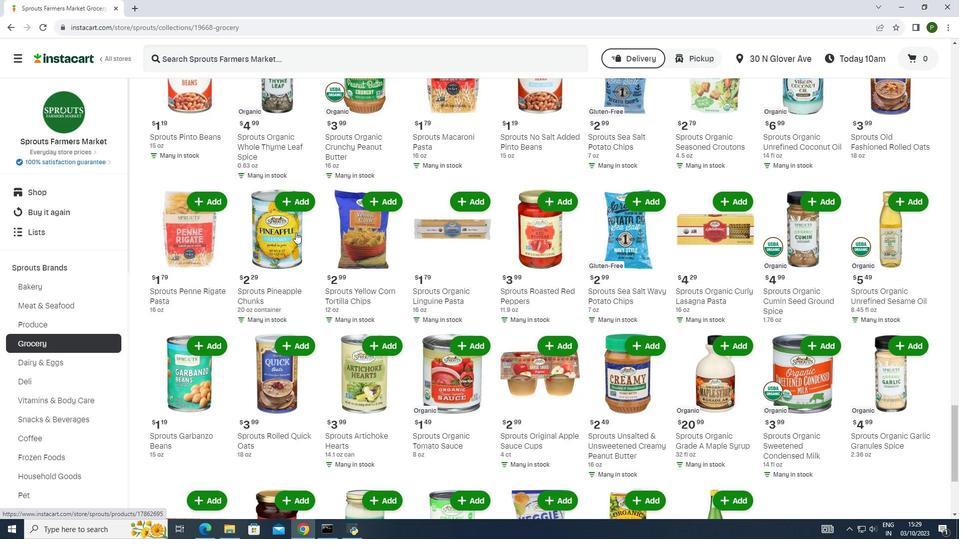 
Action: Mouse scrolled (295, 232) with delta (0, 0)
Screenshot: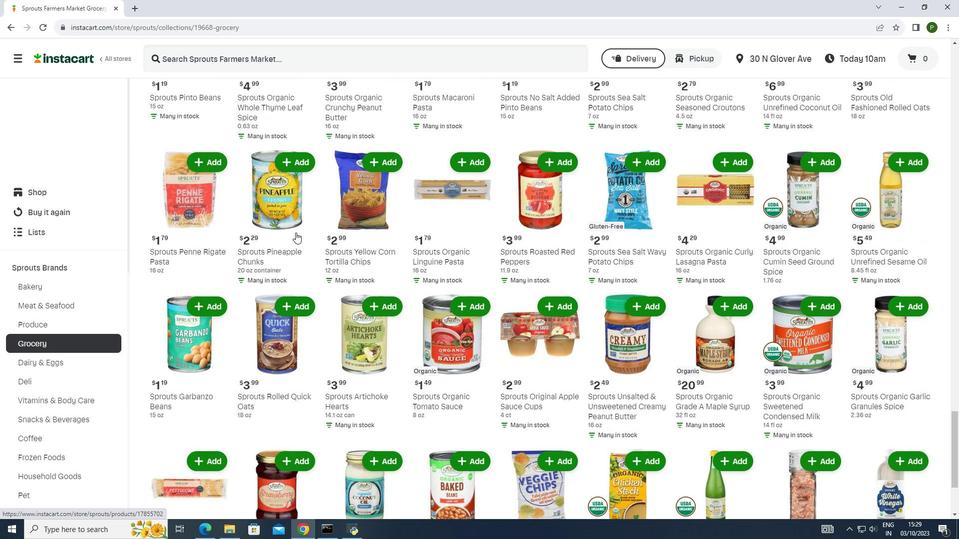 
Action: Mouse scrolled (295, 232) with delta (0, 0)
Screenshot: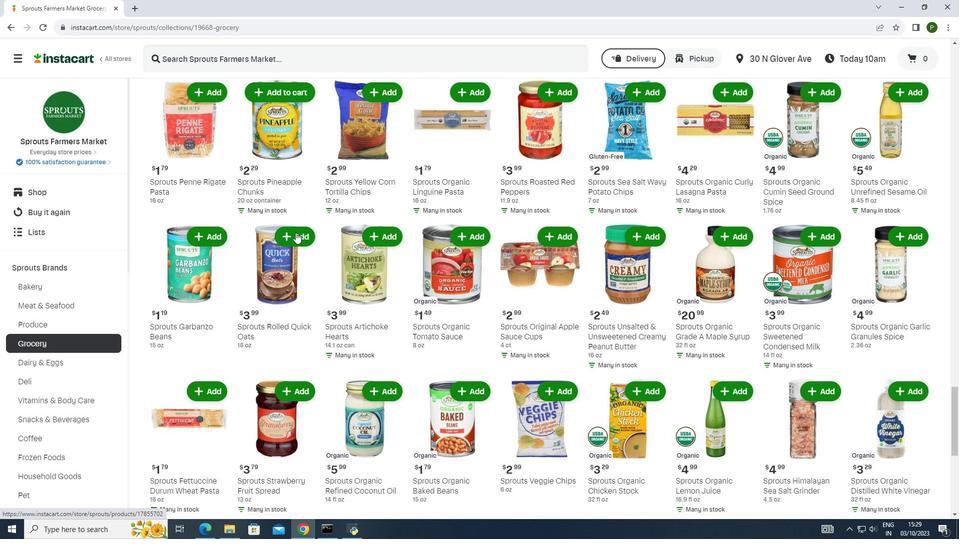 
Action: Mouse scrolled (295, 232) with delta (0, 0)
Screenshot: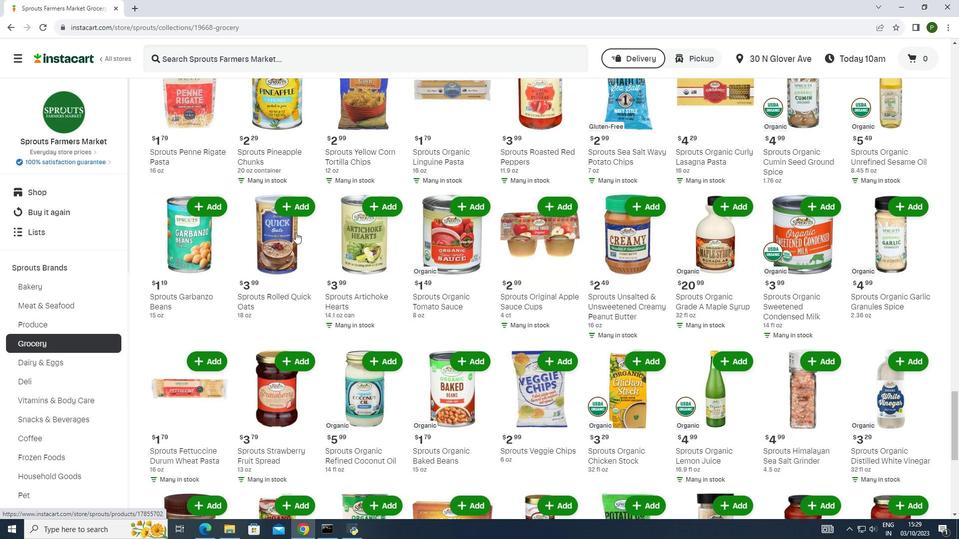 
Action: Mouse scrolled (295, 232) with delta (0, 0)
Screenshot: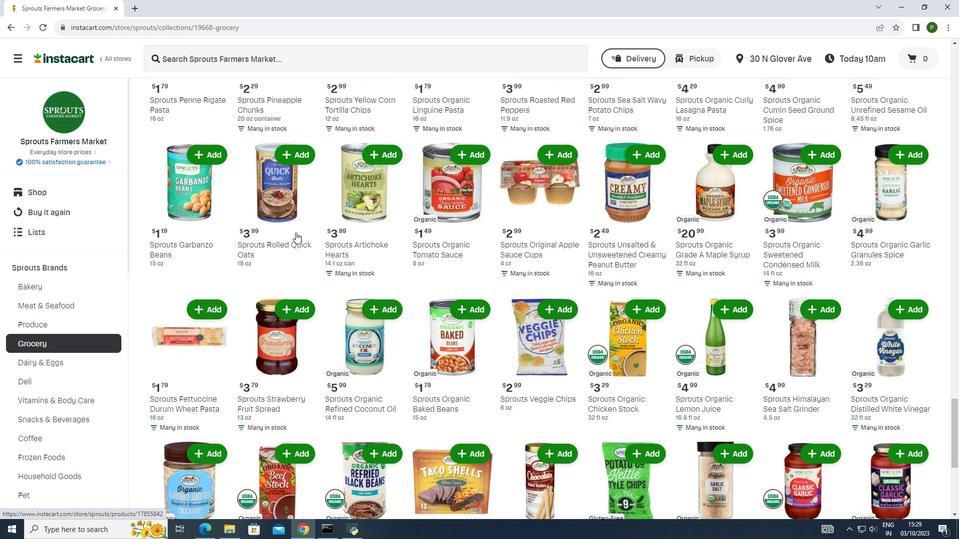 
Action: Mouse scrolled (295, 232) with delta (0, 0)
Screenshot: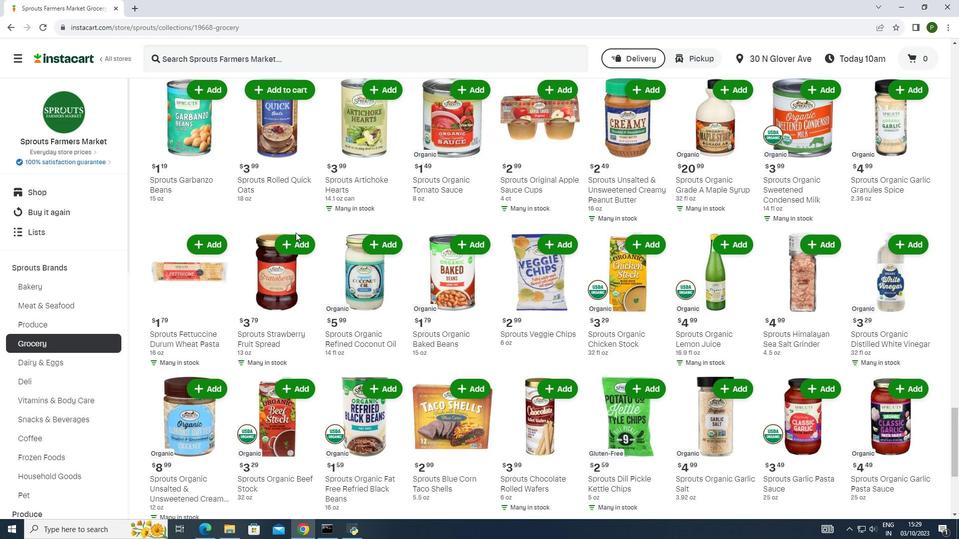 
Action: Mouse moved to (167, 212)
Screenshot: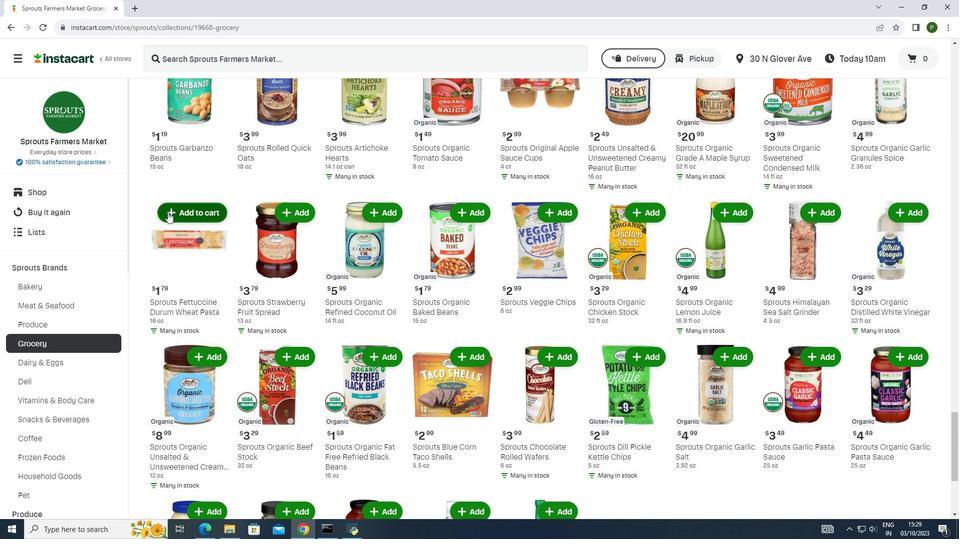 
Action: Mouse pressed left at (167, 212)
Screenshot: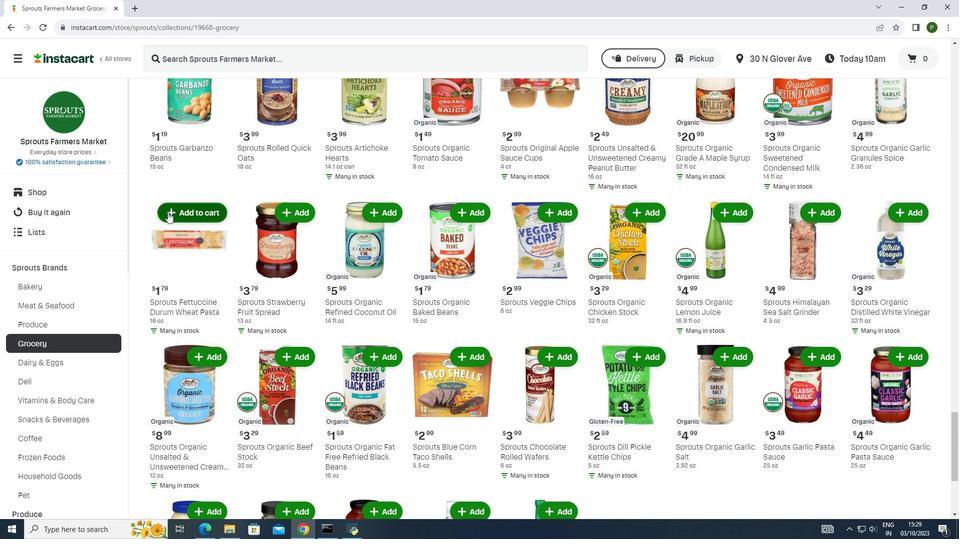 
